 Task: Look for space in Goryachevodskiy, Russia from 12th August, 2023 to 16th August, 2023 for 8 adults in price range Rs.10000 to Rs.16000. Place can be private room with 8 bedrooms having 8 beds and 8 bathrooms. Property type can be house, flat, guest house, hotel. Amenities needed are: wifi, TV, free parkinig on premises, gym, breakfast. Booking option can be shelf check-in. Required host language is English.
Action: Mouse moved to (404, 108)
Screenshot: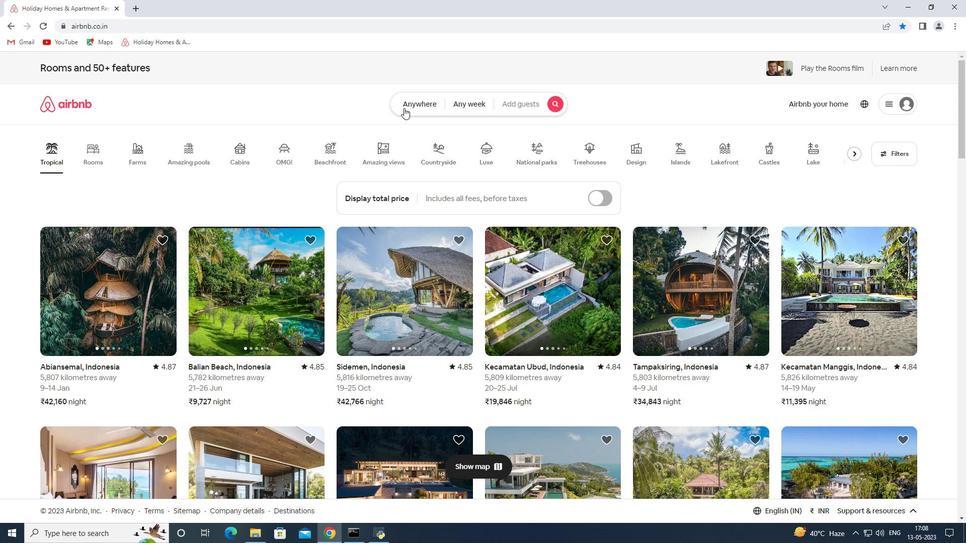 
Action: Mouse pressed left at (404, 108)
Screenshot: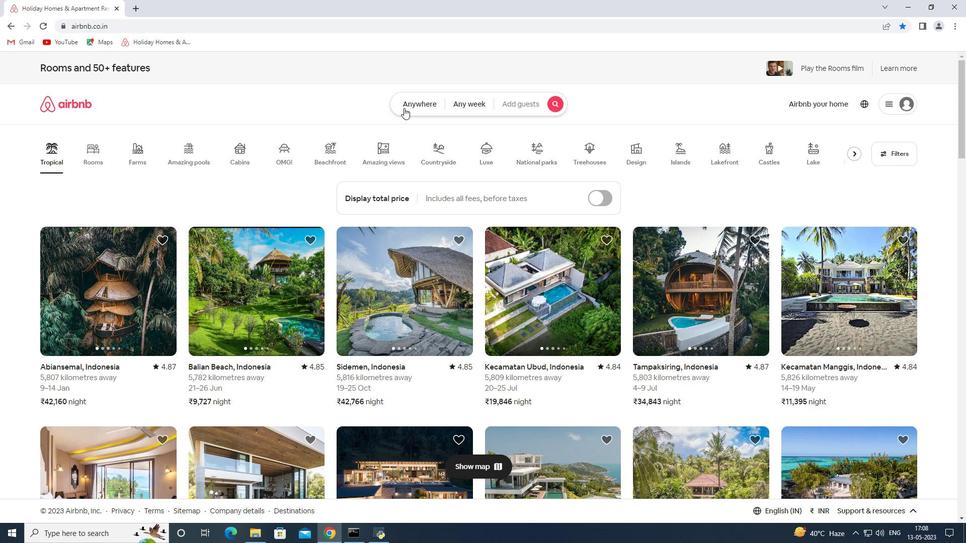
Action: Mouse moved to (313, 143)
Screenshot: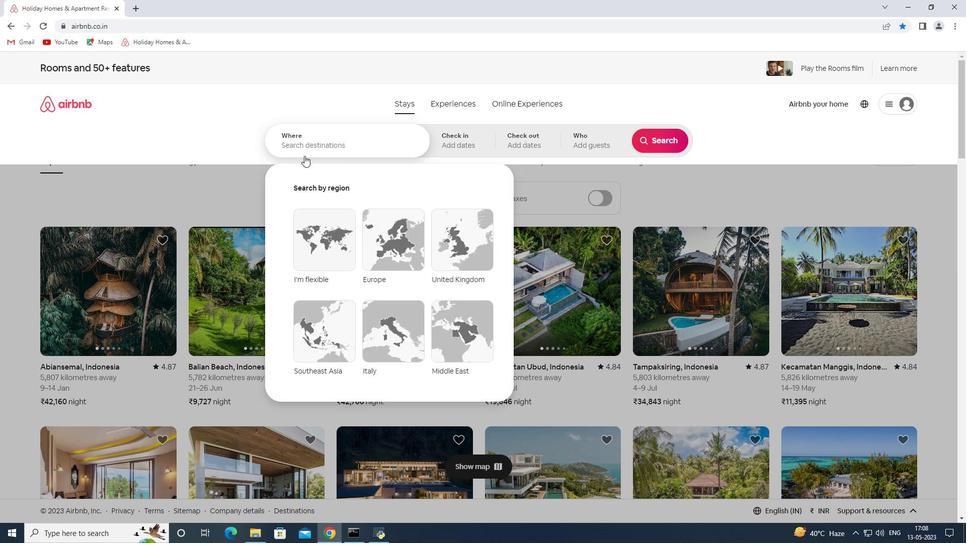 
Action: Mouse pressed left at (313, 143)
Screenshot: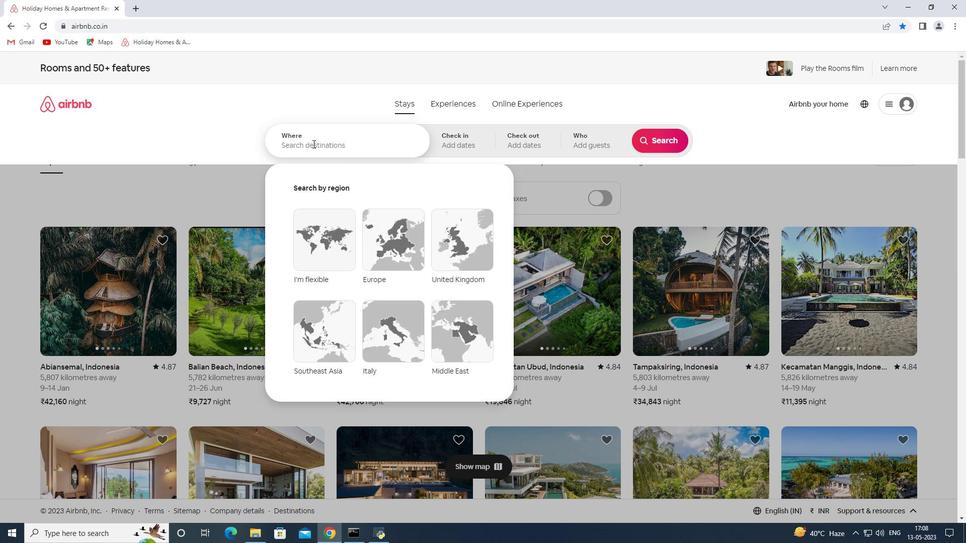 
Action: Key pressed <Key.shift><Key.shift><Key.shift><Key.shift><Key.shift><Key.shift><Key.shift><Key.shift>Goryachevodskiy<Key.space><Key.shift>Russia<Key.space><Key.enter>
Screenshot: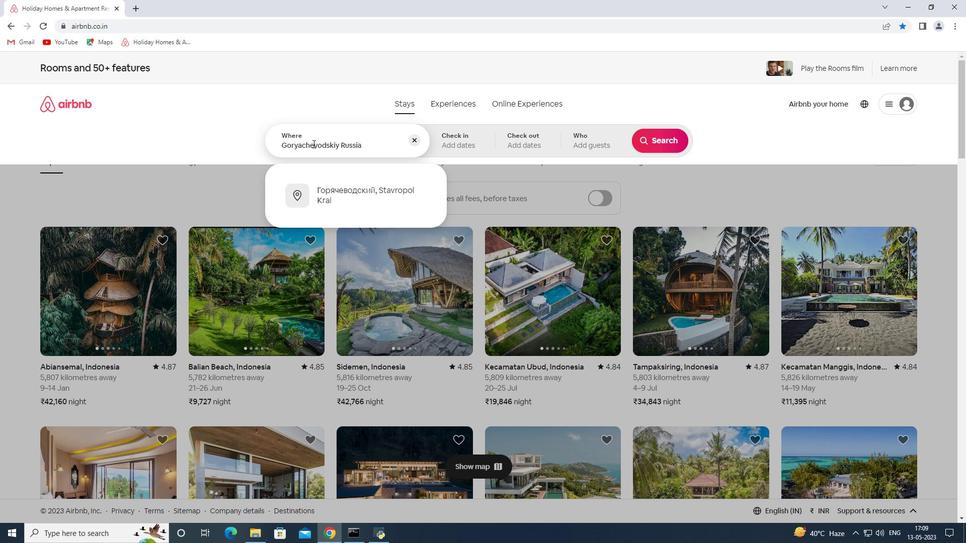 
Action: Mouse moved to (659, 217)
Screenshot: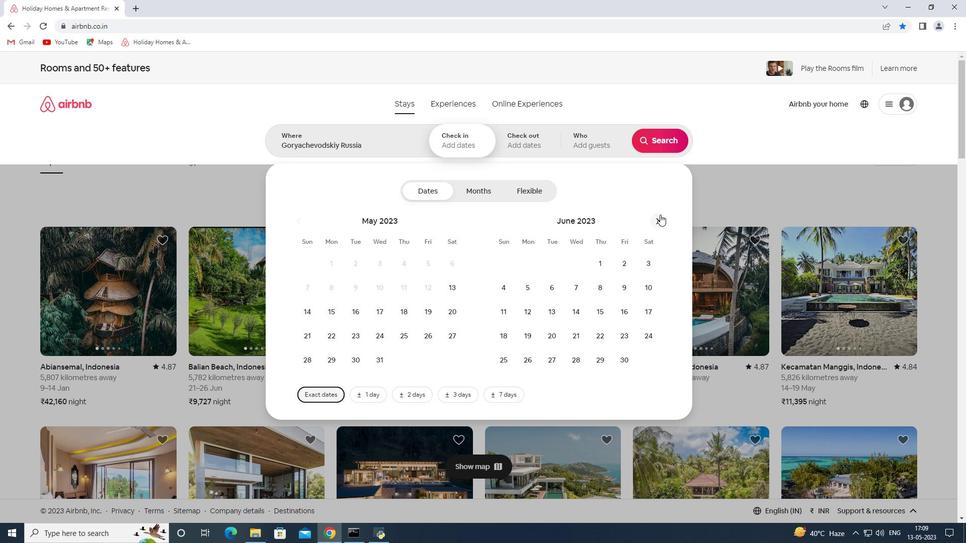 
Action: Mouse pressed left at (659, 217)
Screenshot: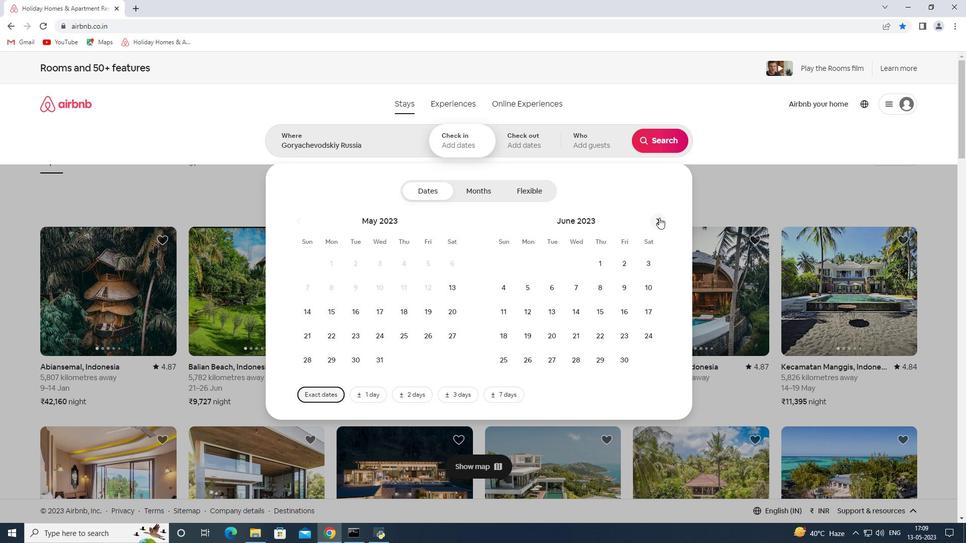 
Action: Mouse pressed left at (659, 217)
Screenshot: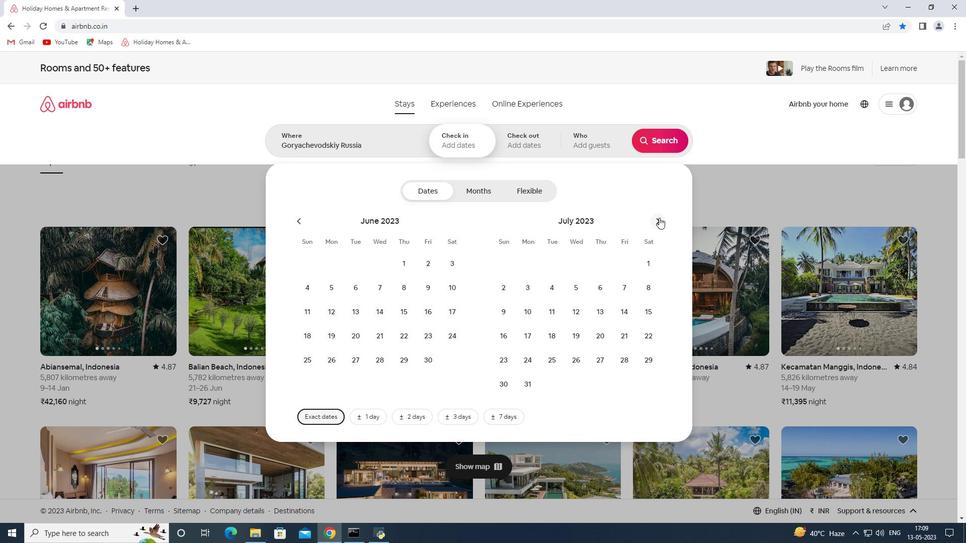 
Action: Mouse moved to (647, 285)
Screenshot: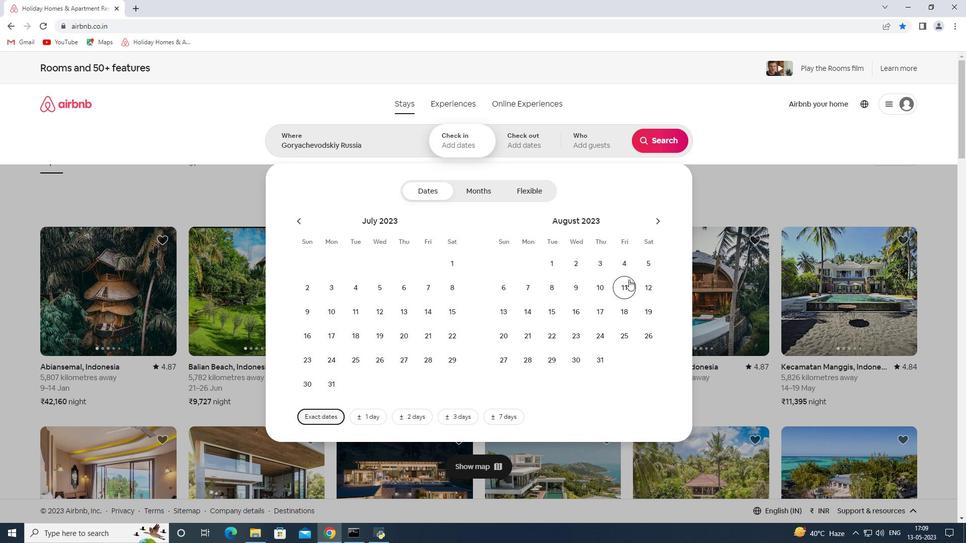 
Action: Mouse pressed left at (647, 285)
Screenshot: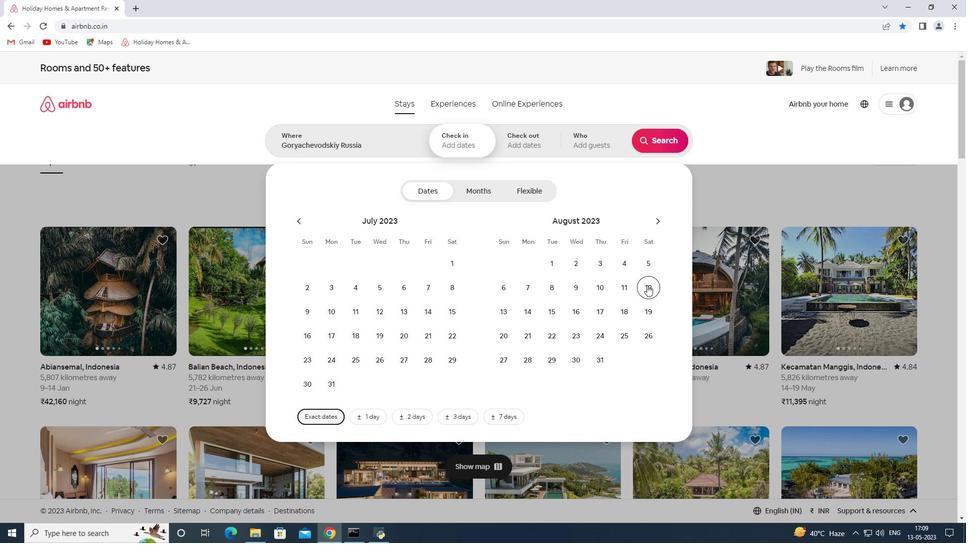 
Action: Mouse moved to (574, 316)
Screenshot: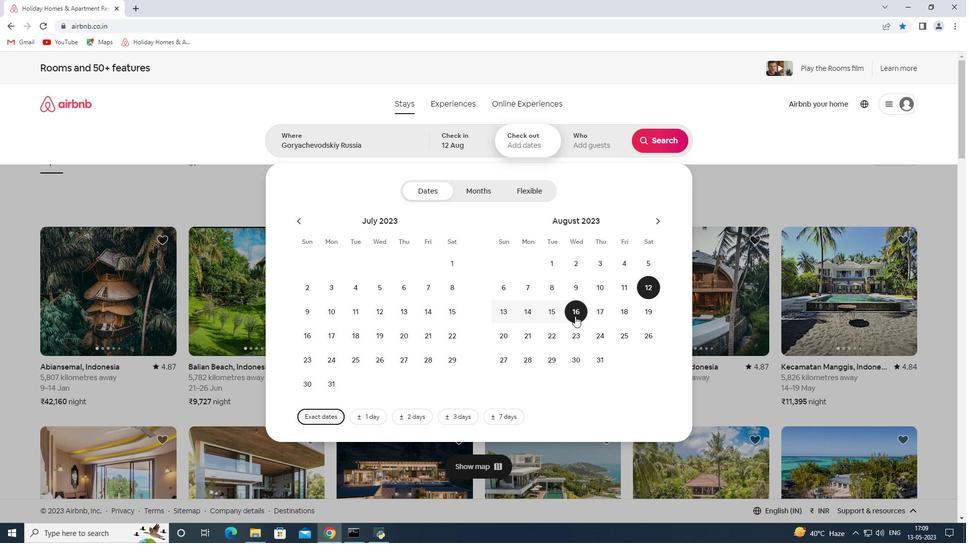 
Action: Mouse pressed left at (574, 316)
Screenshot: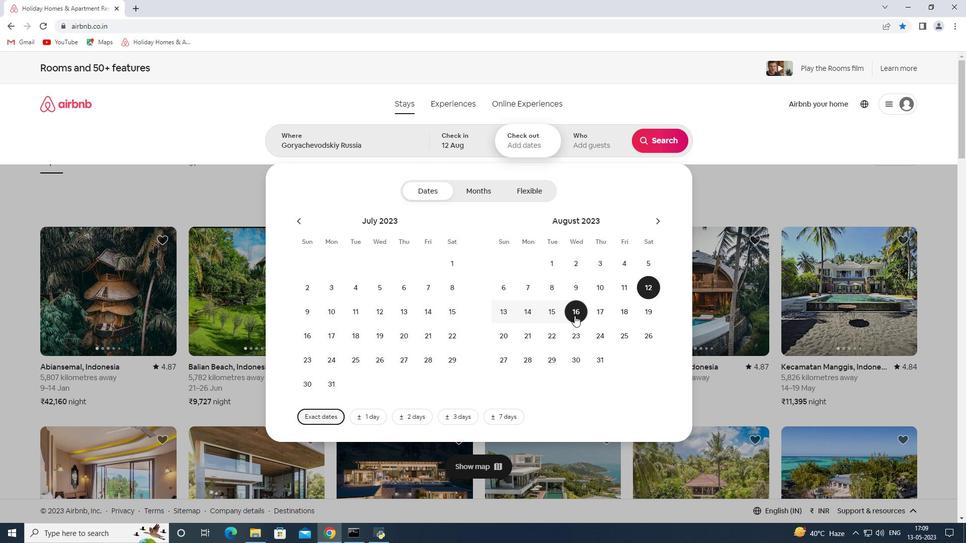 
Action: Mouse moved to (598, 149)
Screenshot: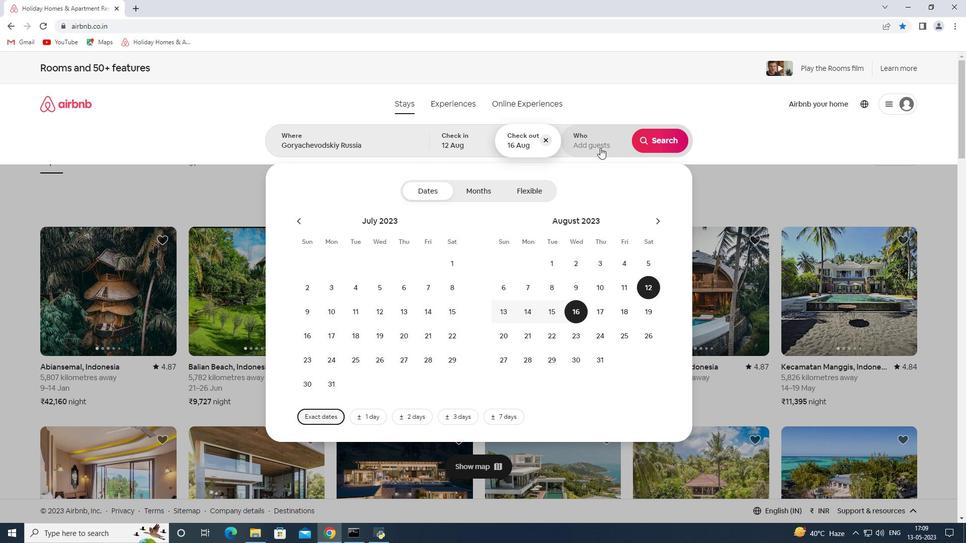 
Action: Mouse pressed left at (598, 149)
Screenshot: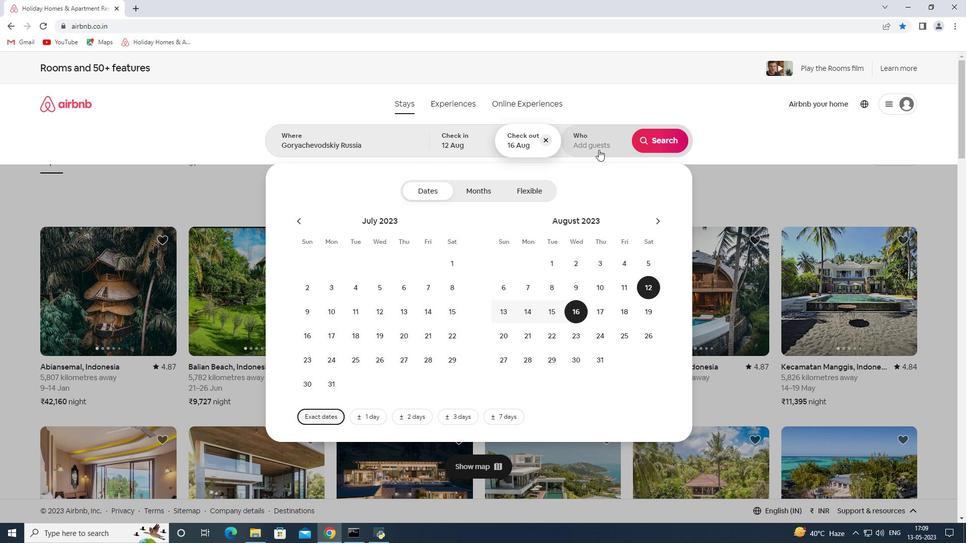 
Action: Mouse moved to (662, 191)
Screenshot: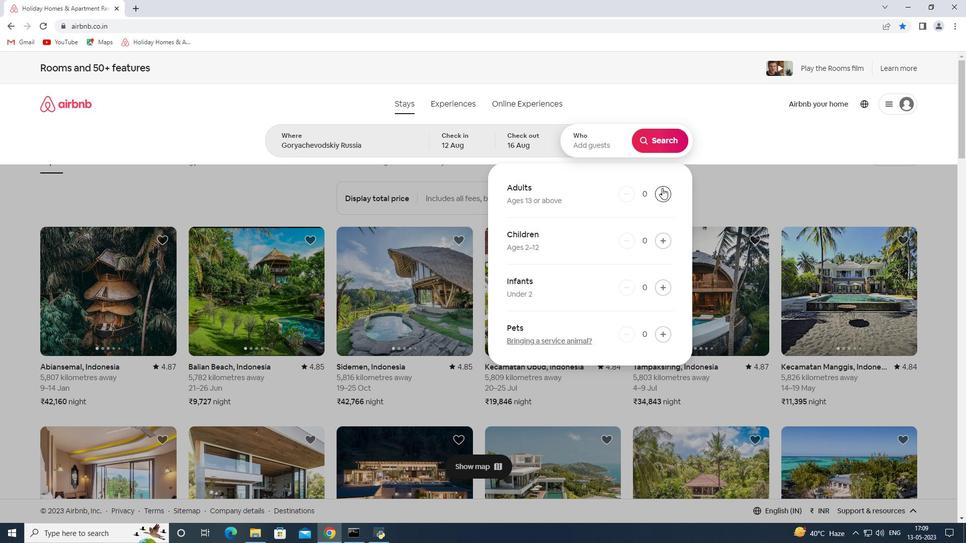 
Action: Mouse pressed left at (662, 191)
Screenshot: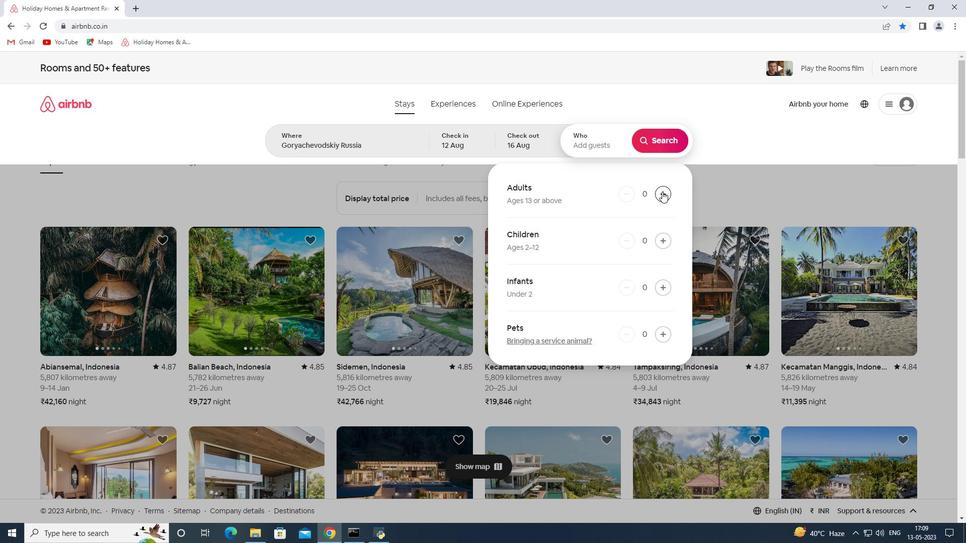 
Action: Mouse pressed left at (662, 191)
Screenshot: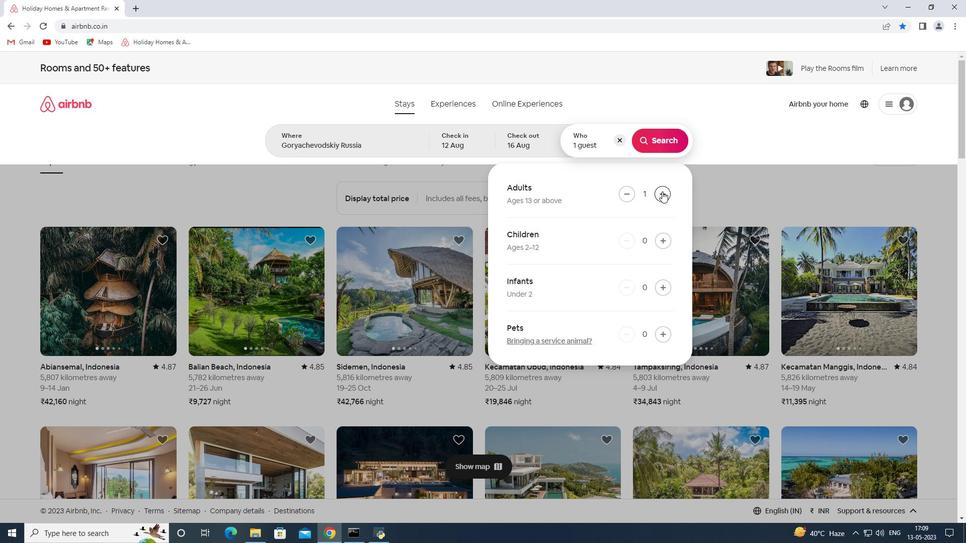 
Action: Mouse pressed left at (662, 191)
Screenshot: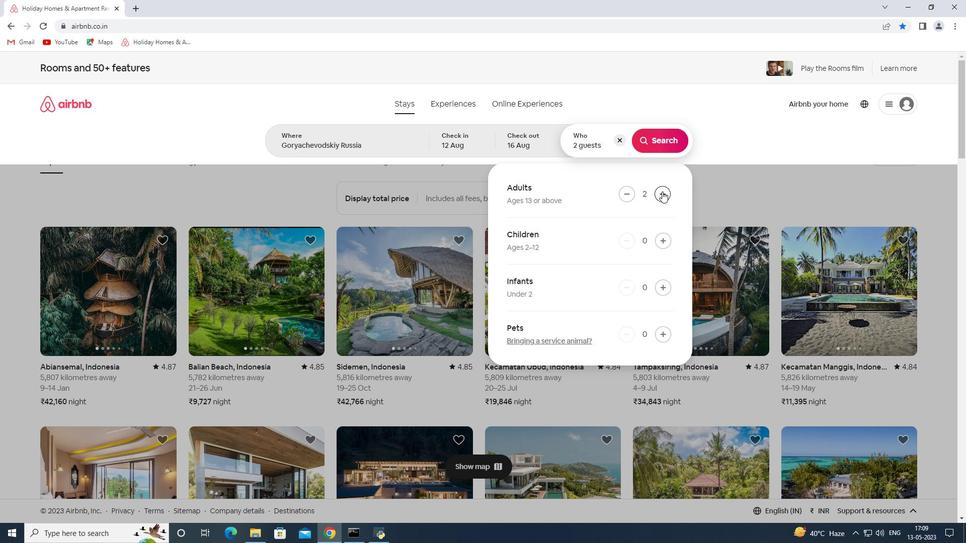 
Action: Mouse pressed left at (662, 191)
Screenshot: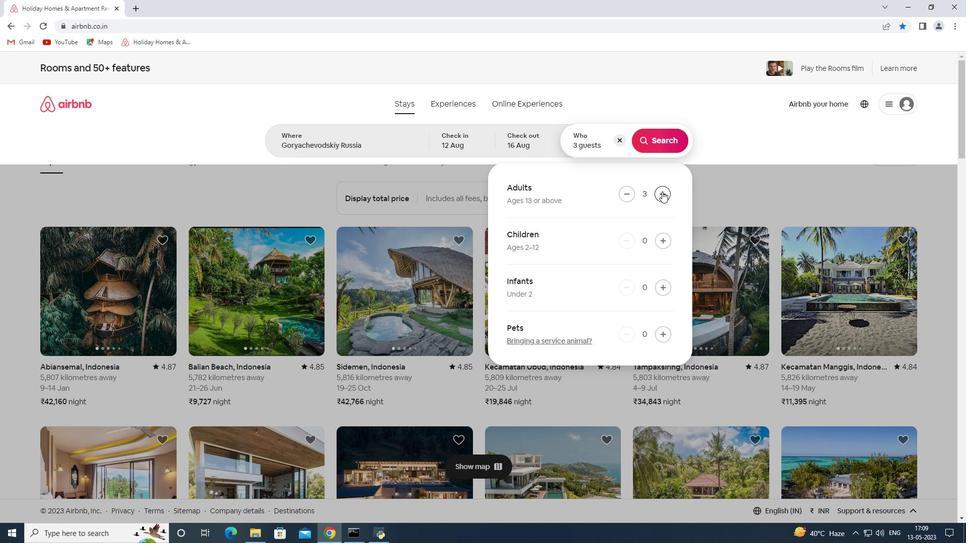 
Action: Mouse pressed left at (662, 191)
Screenshot: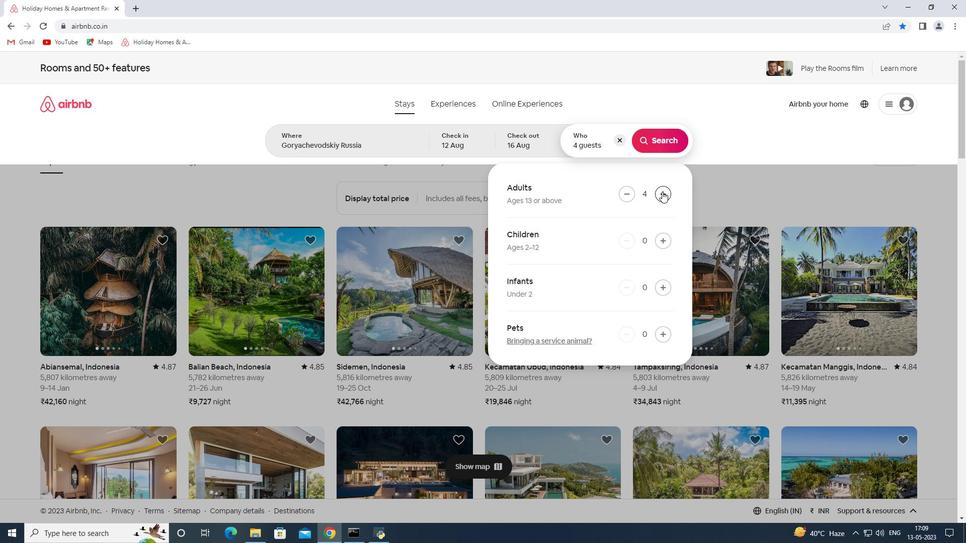 
Action: Mouse pressed left at (662, 191)
Screenshot: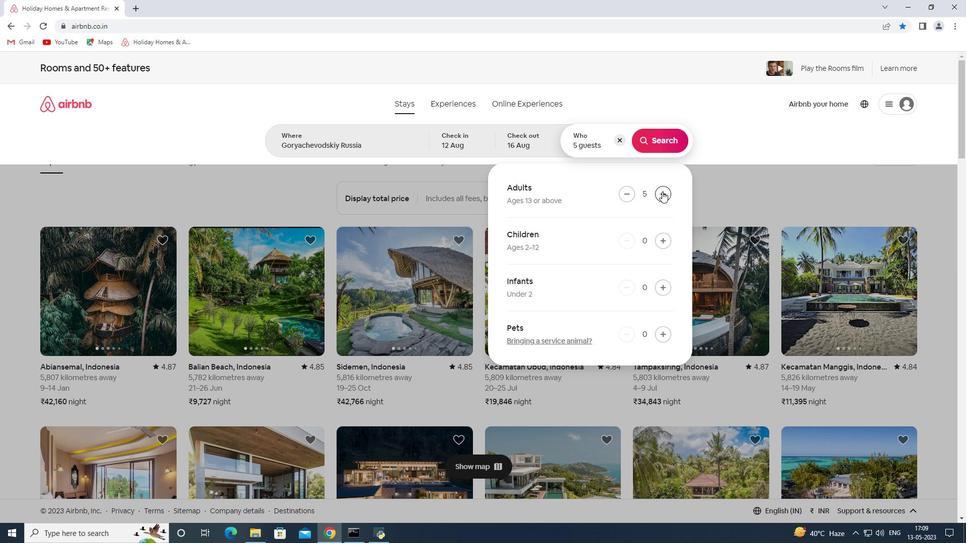 
Action: Mouse pressed left at (662, 191)
Screenshot: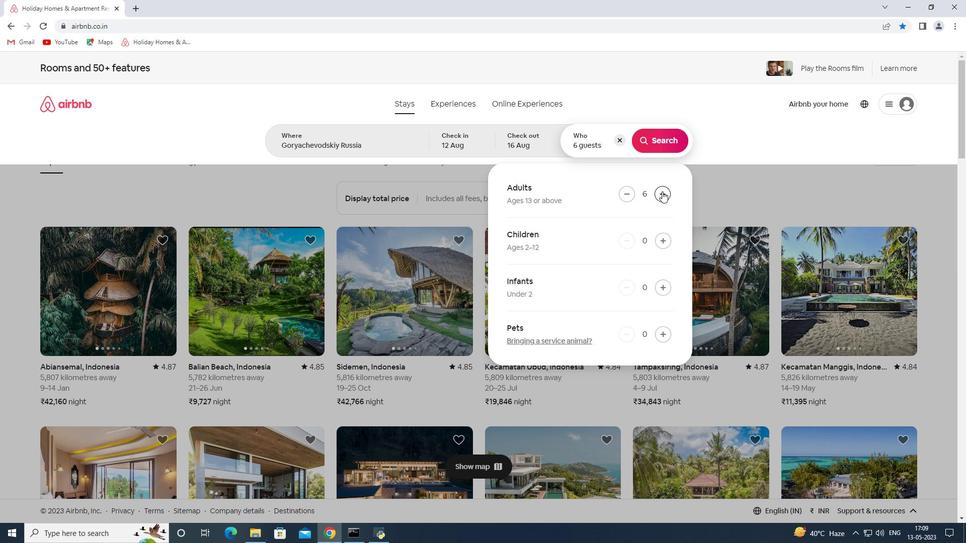 
Action: Mouse pressed left at (662, 191)
Screenshot: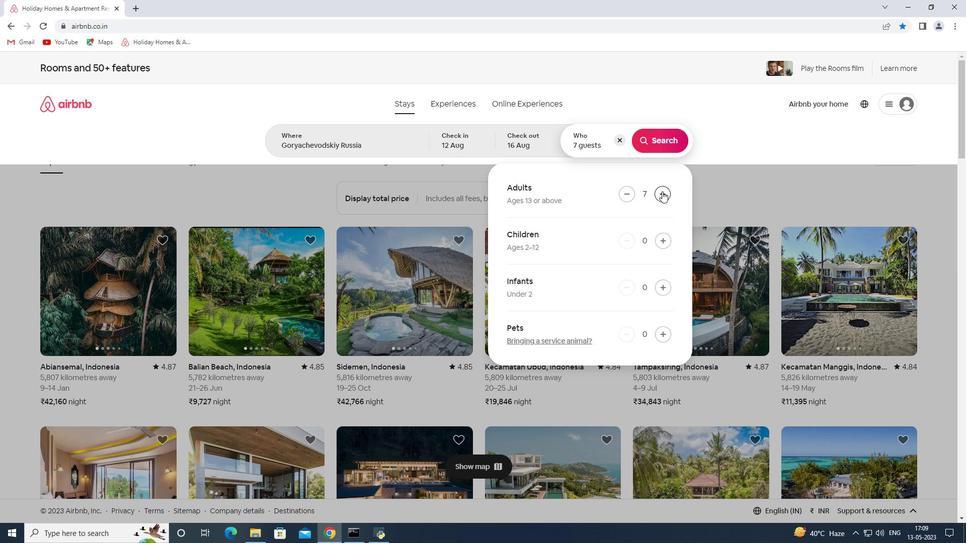 
Action: Mouse moved to (664, 142)
Screenshot: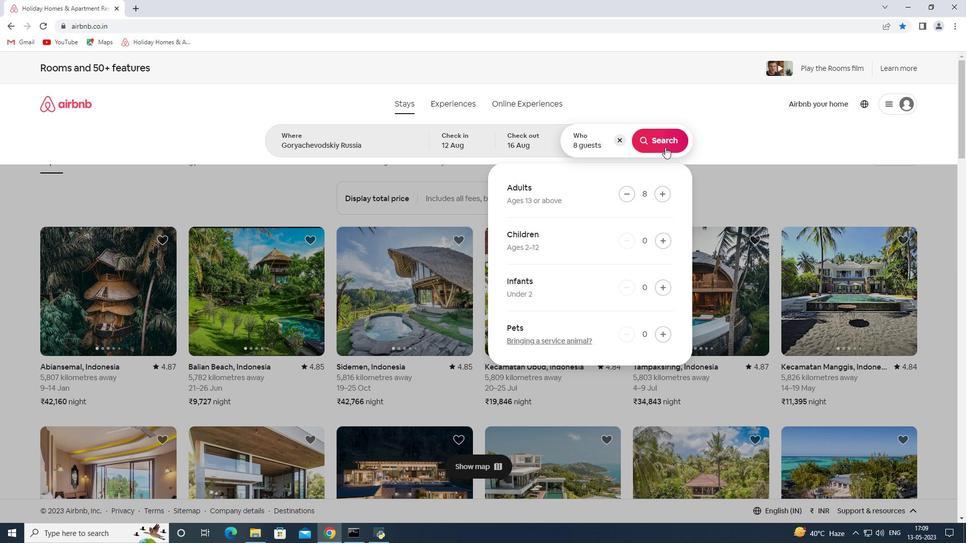 
Action: Mouse pressed left at (664, 142)
Screenshot: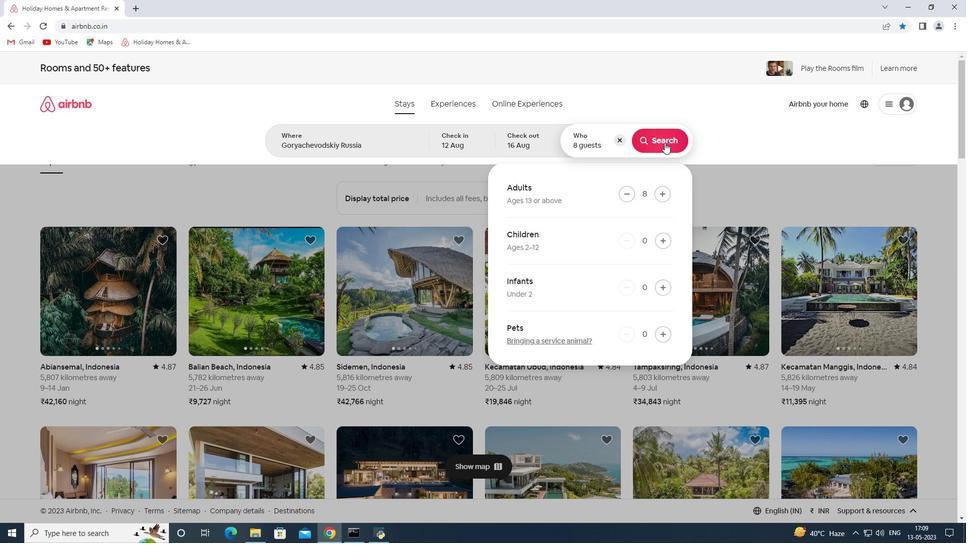 
Action: Mouse moved to (917, 114)
Screenshot: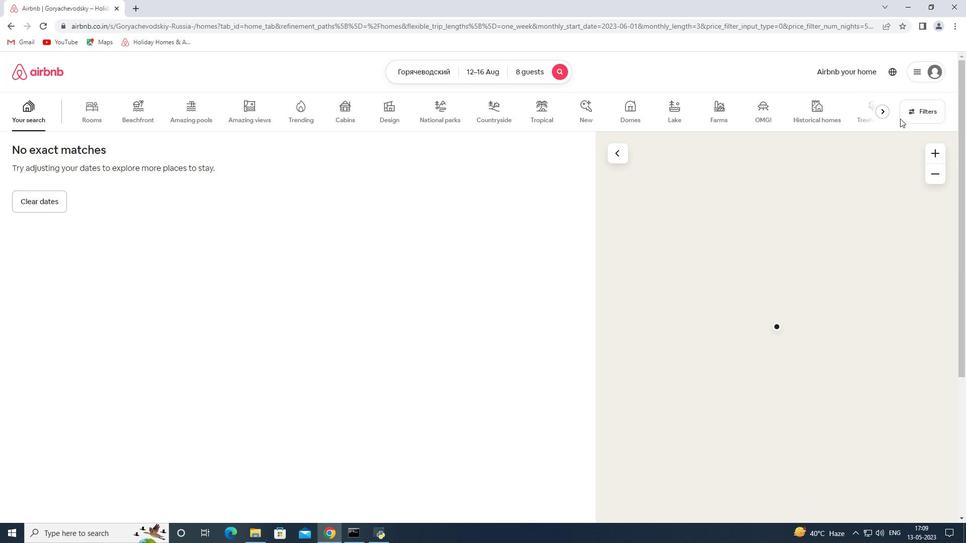 
Action: Mouse pressed left at (917, 114)
Screenshot: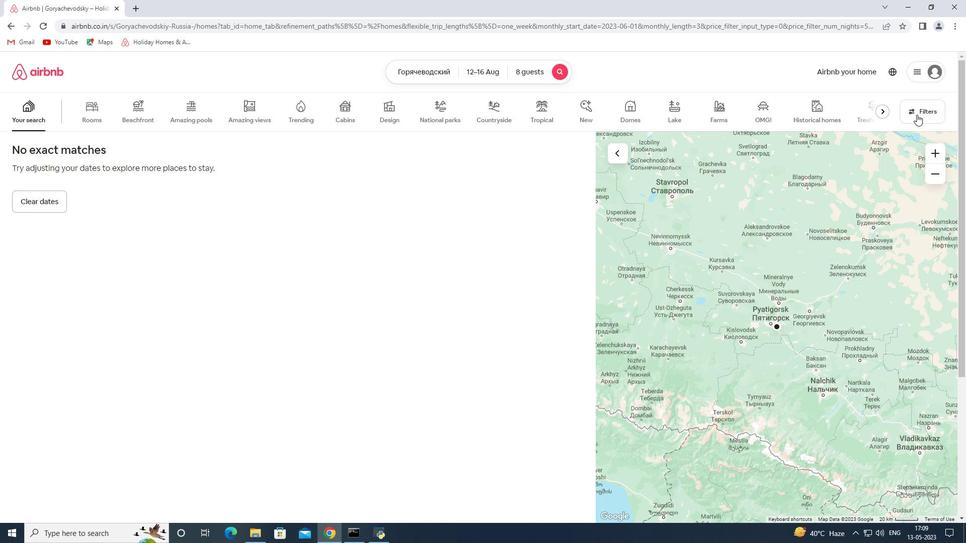 
Action: Mouse moved to (369, 361)
Screenshot: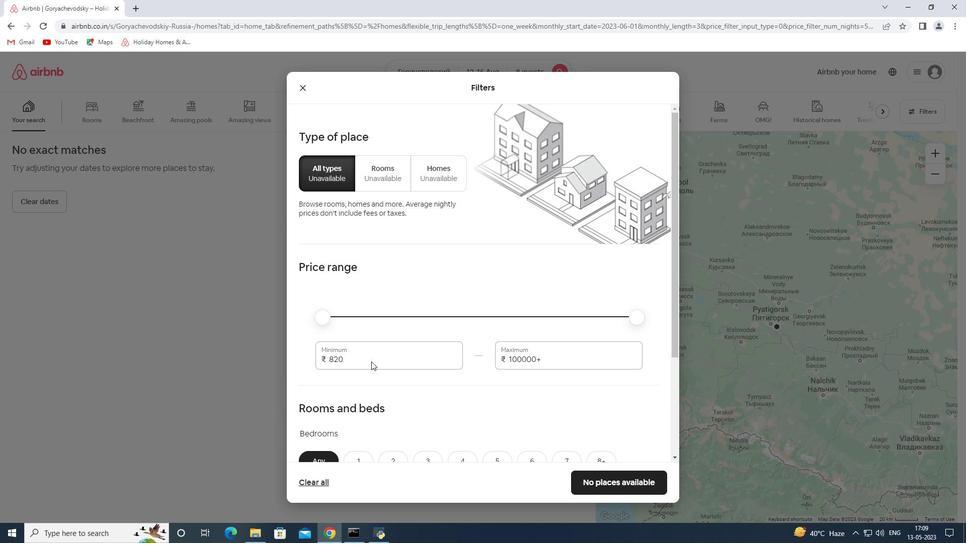 
Action: Mouse pressed left at (369, 361)
Screenshot: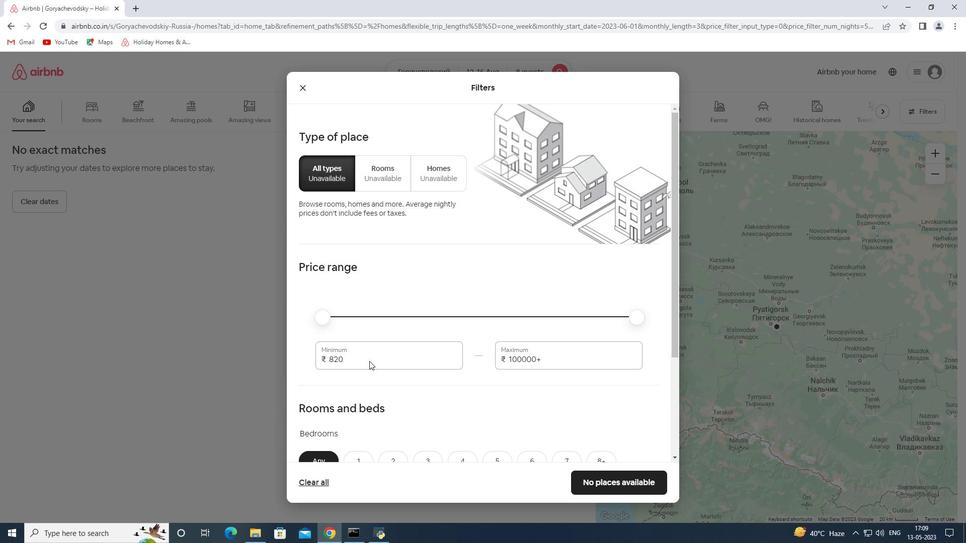 
Action: Mouse pressed left at (369, 361)
Screenshot: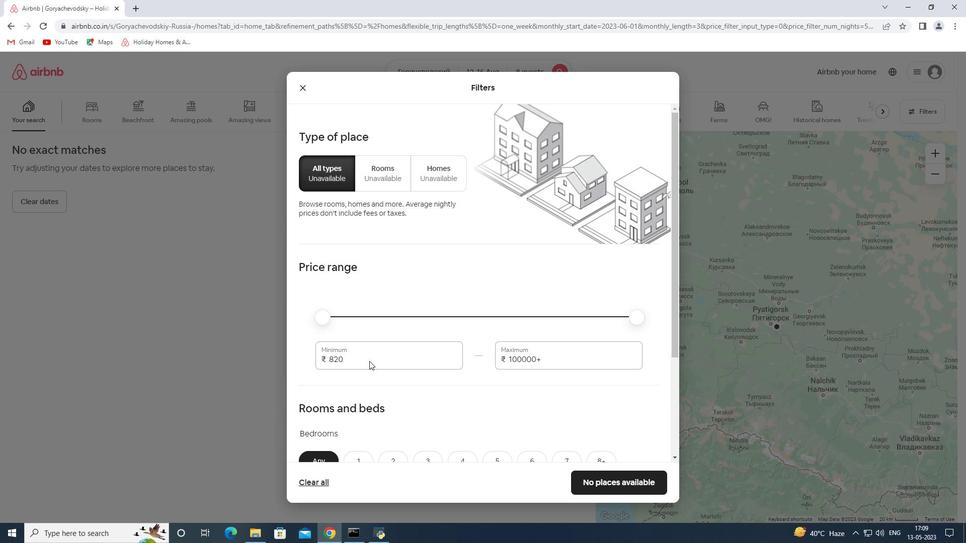 
Action: Mouse moved to (368, 360)
Screenshot: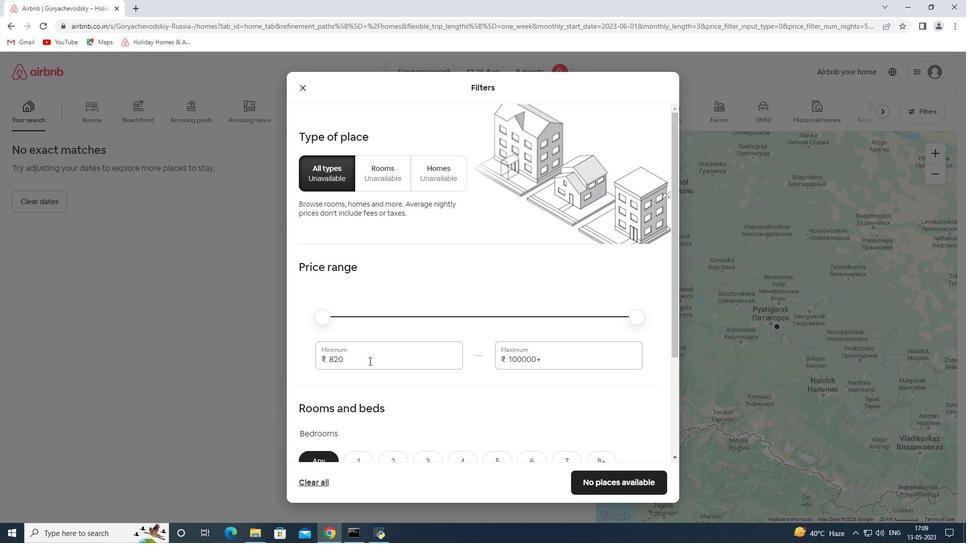 
Action: Key pressed 10000<Key.tab>16000
Screenshot: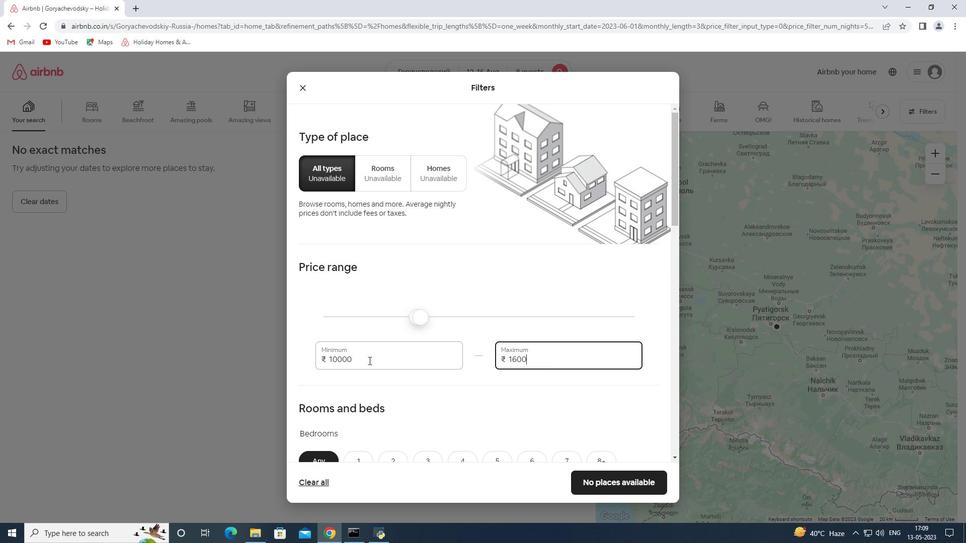 
Action: Mouse moved to (282, 212)
Screenshot: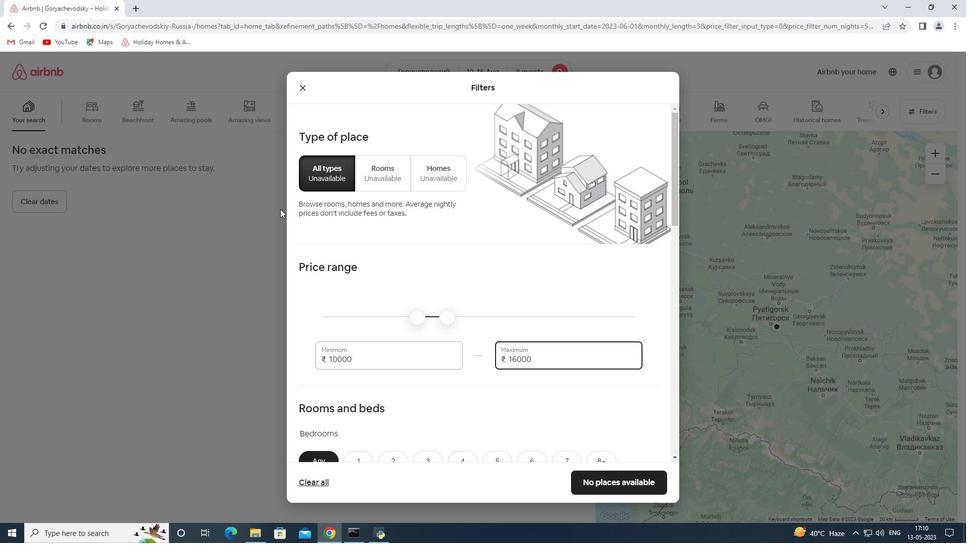 
Action: Mouse scrolled (282, 212) with delta (0, 0)
Screenshot: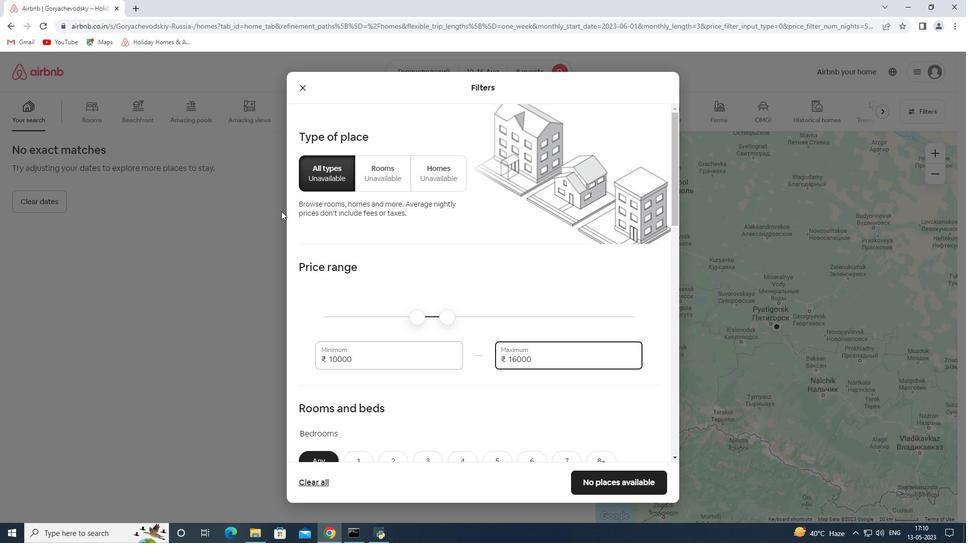 
Action: Mouse scrolled (282, 212) with delta (0, 0)
Screenshot: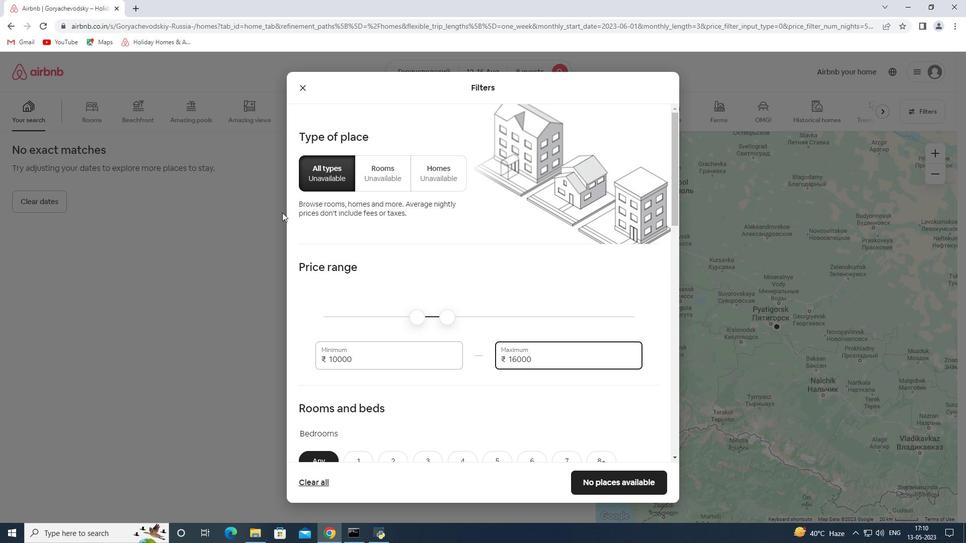 
Action: Mouse scrolled (282, 212) with delta (0, 0)
Screenshot: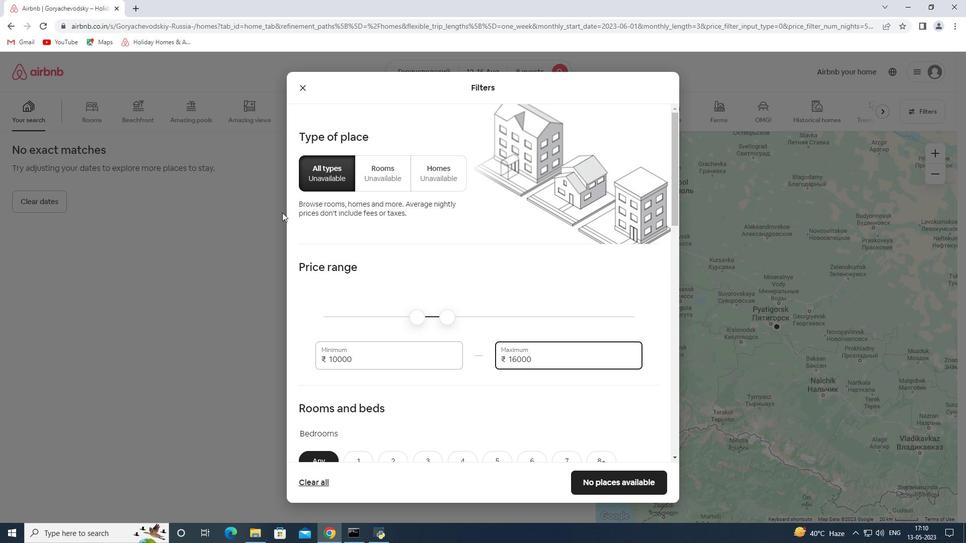 
Action: Mouse moved to (366, 250)
Screenshot: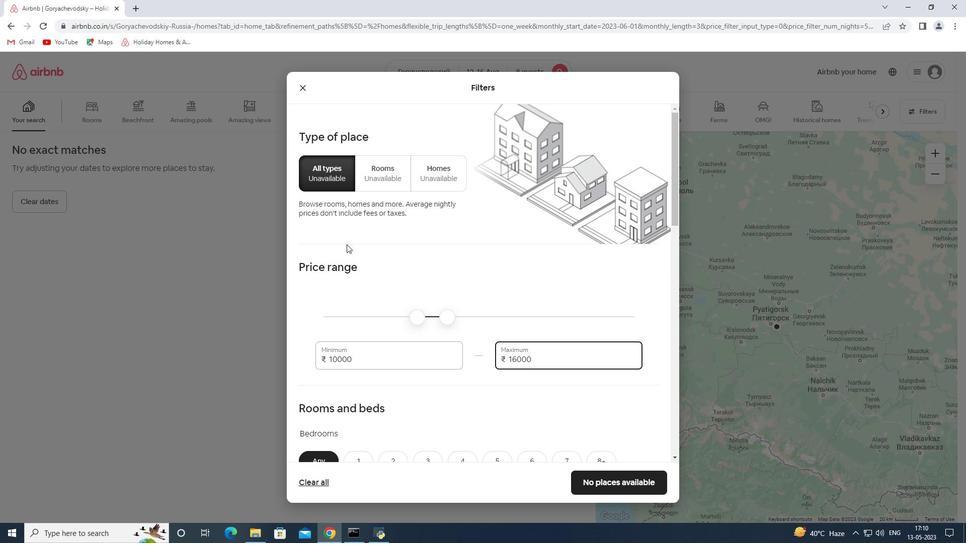 
Action: Mouse scrolled (366, 250) with delta (0, 0)
Screenshot: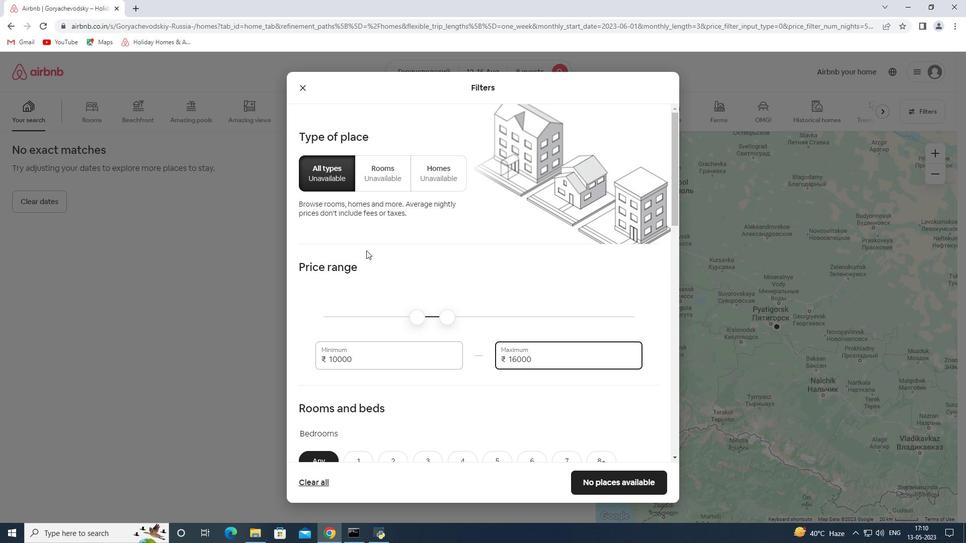 
Action: Mouse scrolled (366, 250) with delta (0, 0)
Screenshot: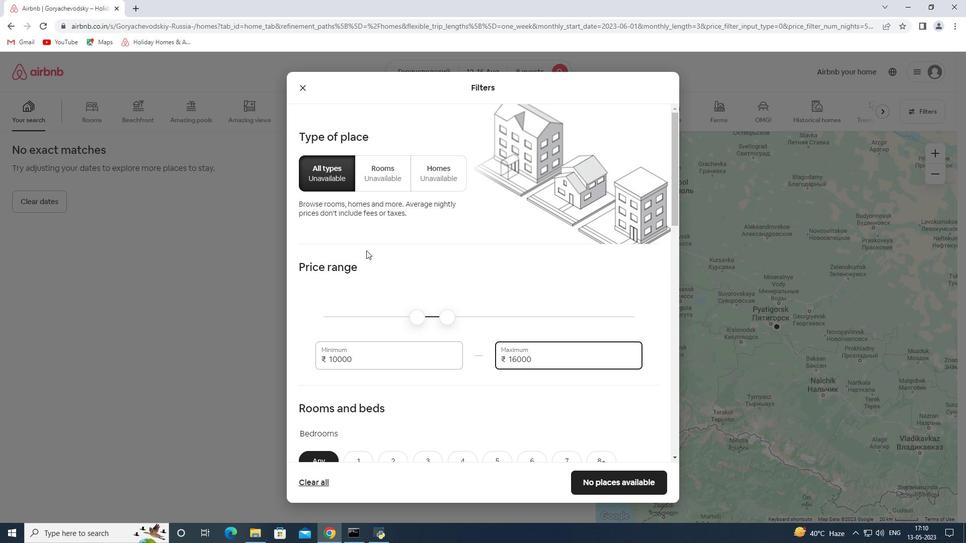 
Action: Mouse scrolled (366, 250) with delta (0, 0)
Screenshot: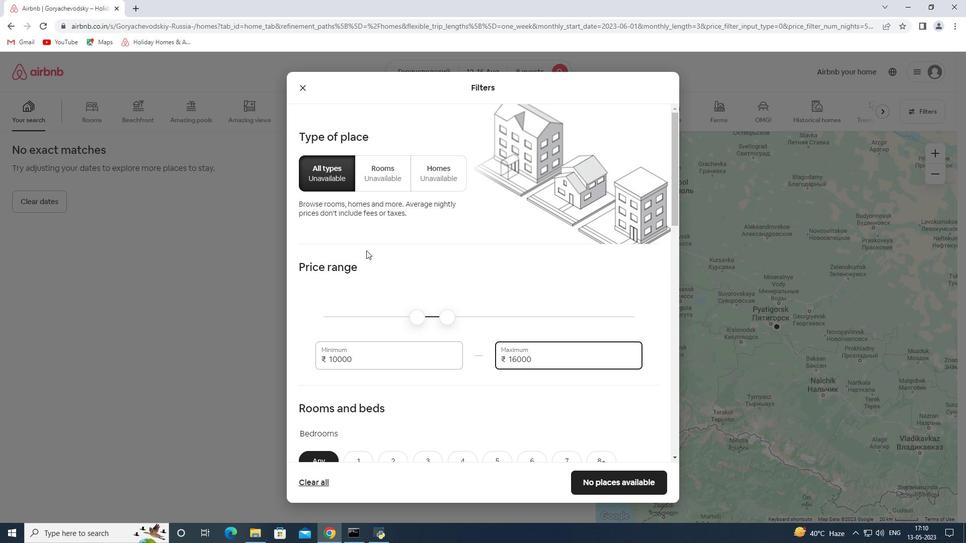 
Action: Mouse moved to (604, 315)
Screenshot: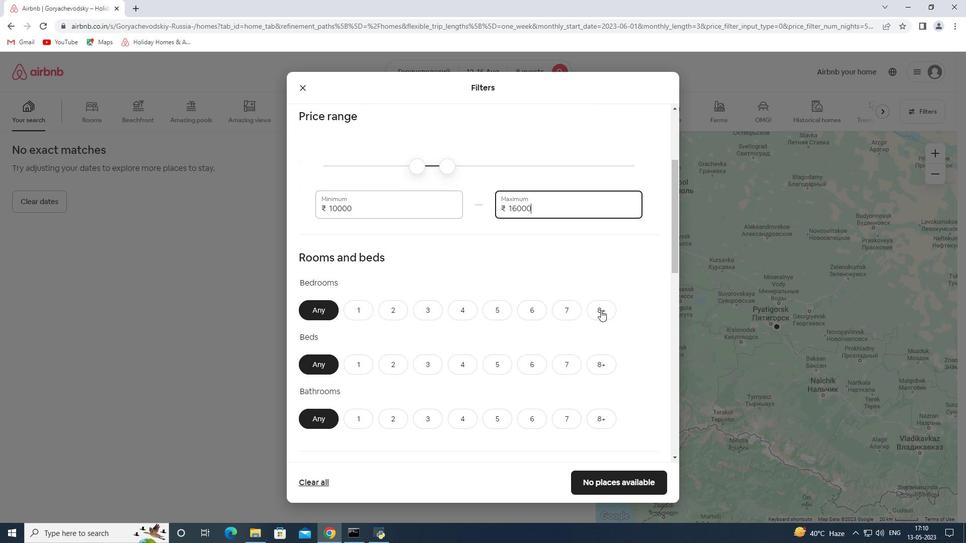 
Action: Mouse pressed left at (604, 315)
Screenshot: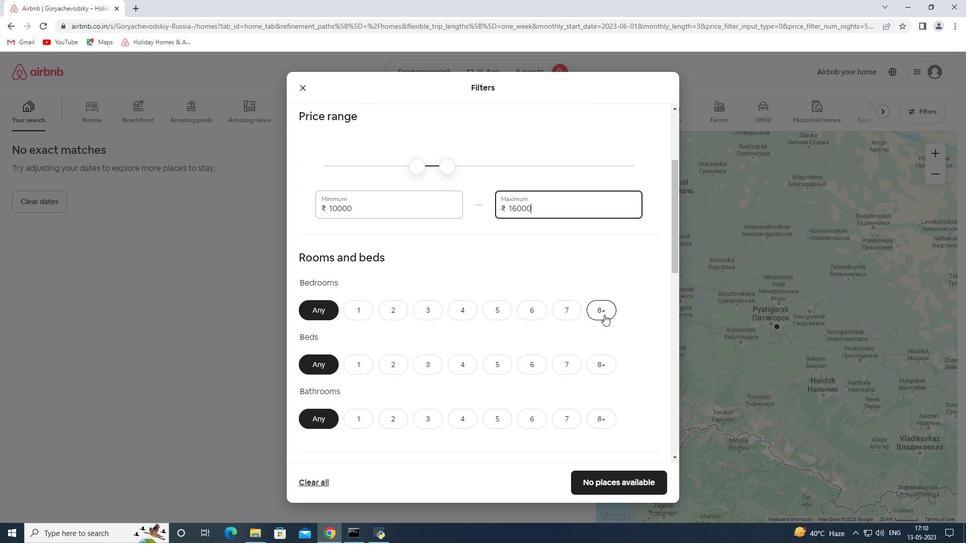 
Action: Mouse moved to (600, 358)
Screenshot: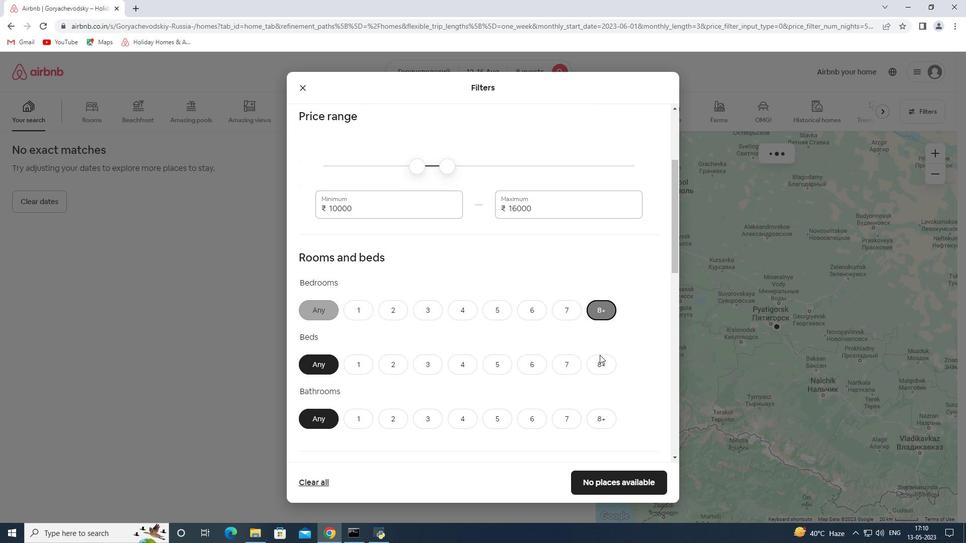 
Action: Mouse pressed left at (600, 358)
Screenshot: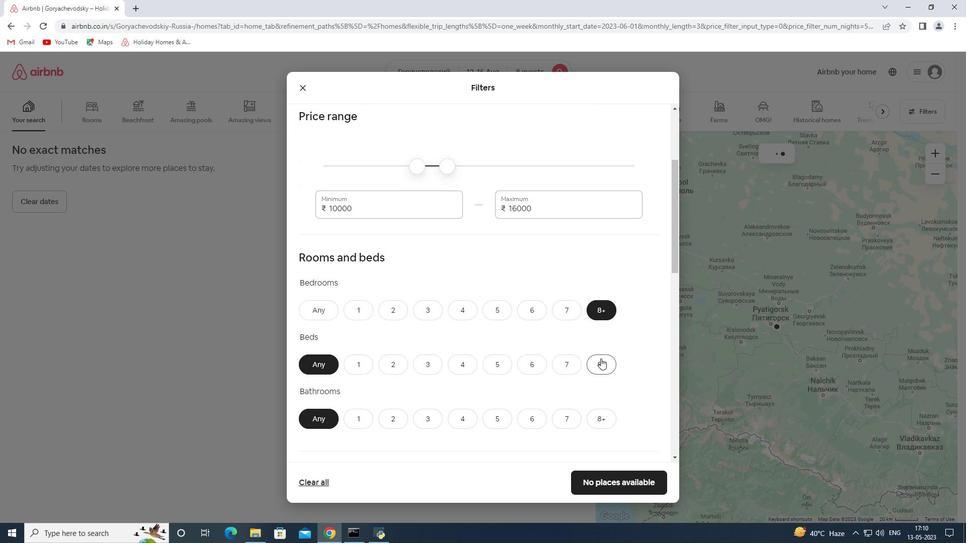 
Action: Mouse moved to (577, 366)
Screenshot: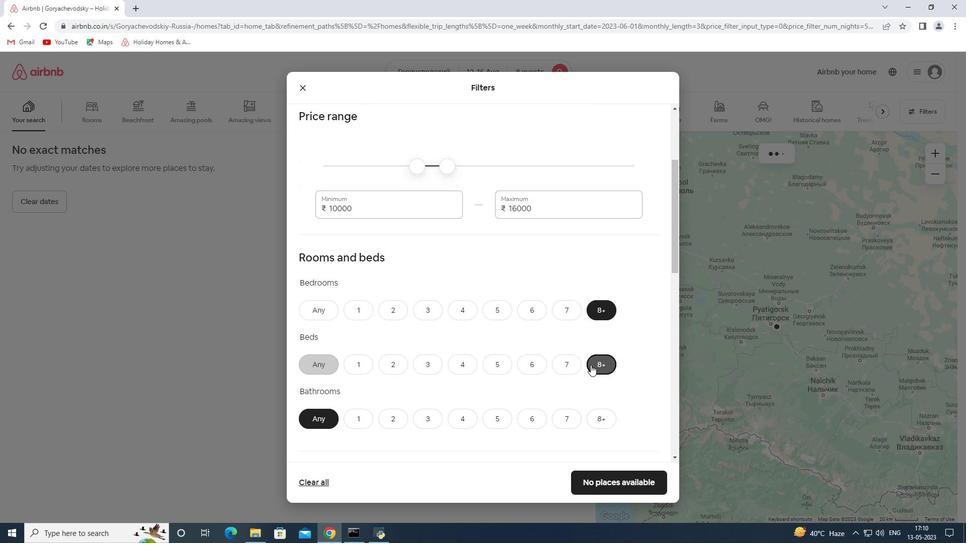 
Action: Mouse scrolled (577, 365) with delta (0, 0)
Screenshot: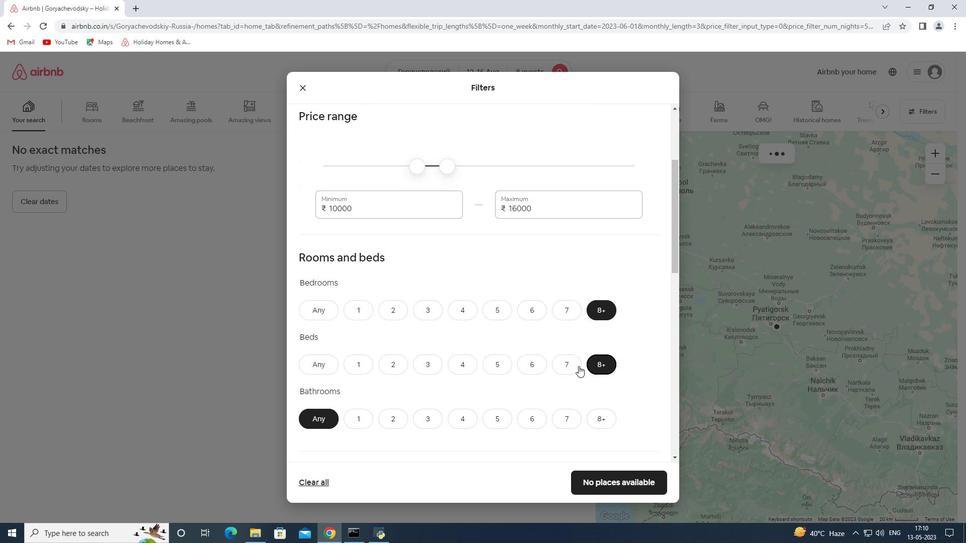 
Action: Mouse moved to (577, 366)
Screenshot: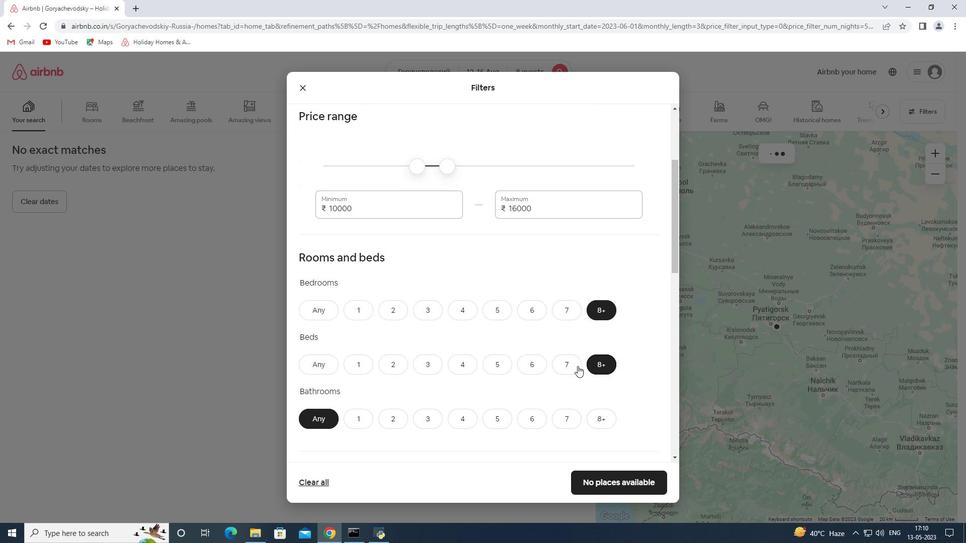 
Action: Mouse scrolled (577, 365) with delta (0, 0)
Screenshot: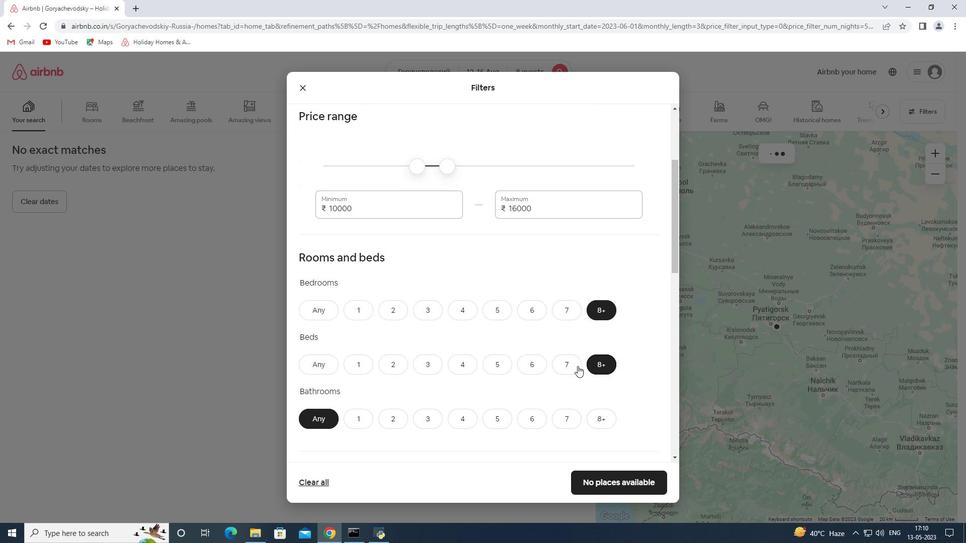 
Action: Mouse scrolled (577, 365) with delta (0, 0)
Screenshot: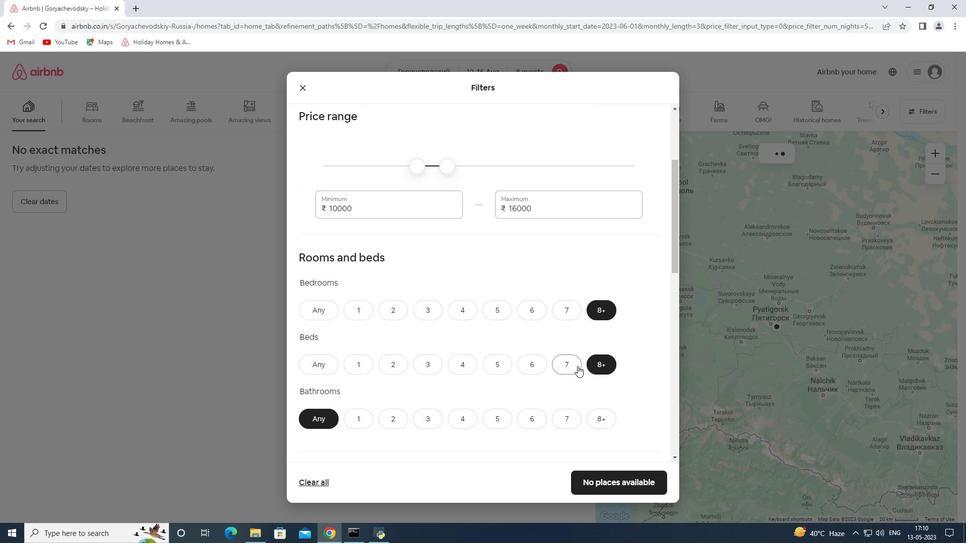 
Action: Mouse moved to (603, 270)
Screenshot: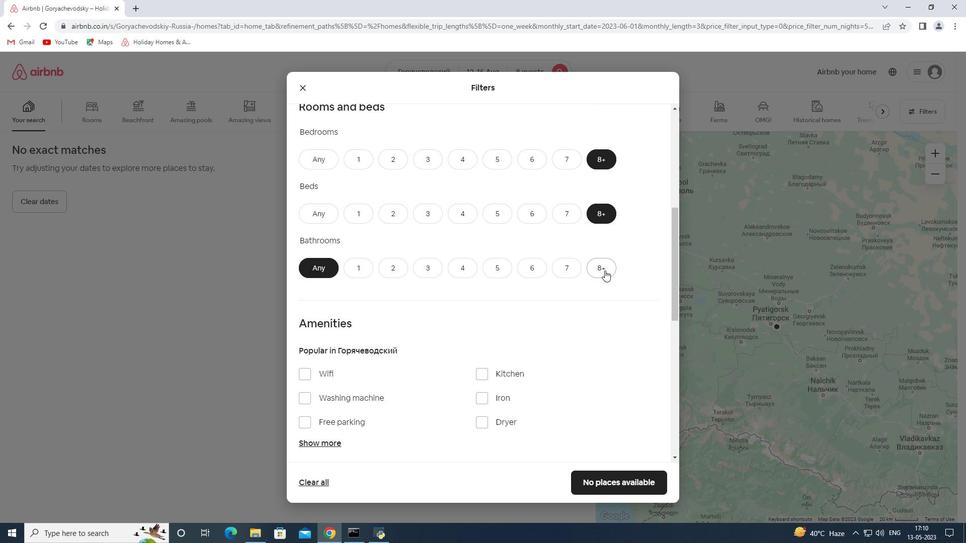 
Action: Mouse pressed left at (603, 270)
Screenshot: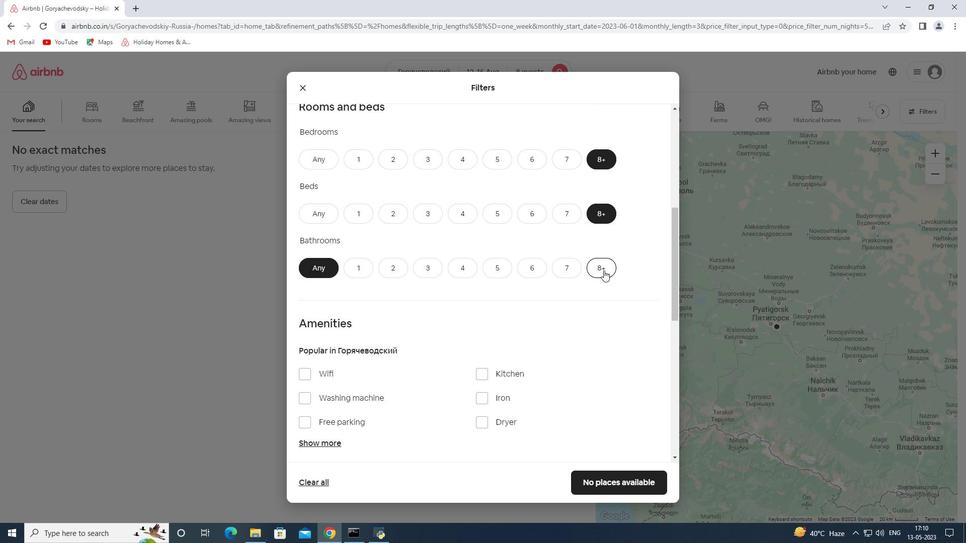 
Action: Mouse moved to (480, 280)
Screenshot: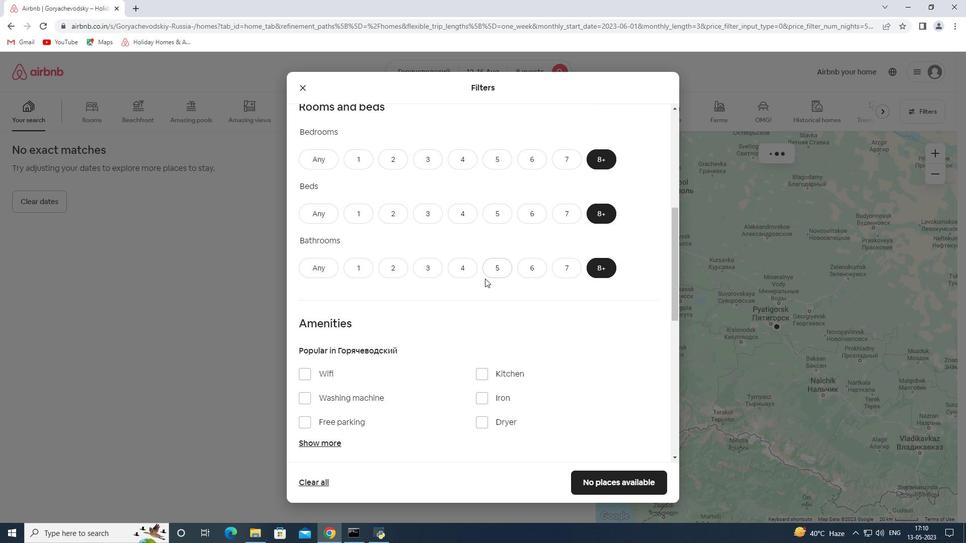 
Action: Mouse scrolled (480, 279) with delta (0, 0)
Screenshot: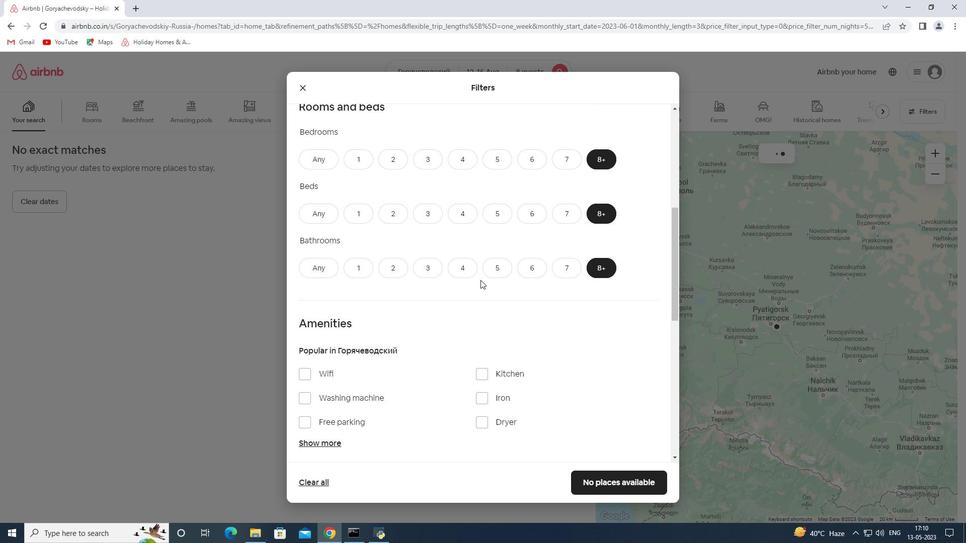 
Action: Mouse scrolled (480, 279) with delta (0, 0)
Screenshot: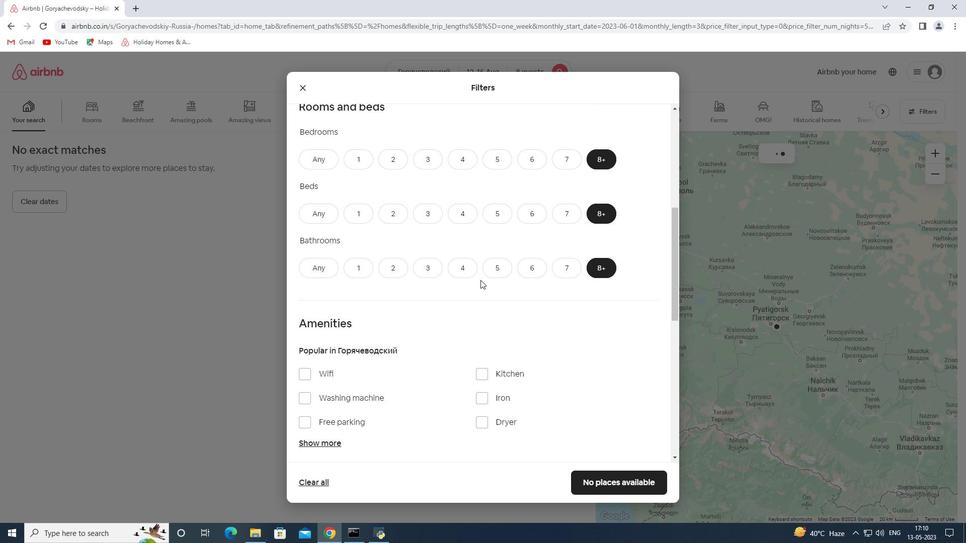 
Action: Mouse scrolled (480, 279) with delta (0, 0)
Screenshot: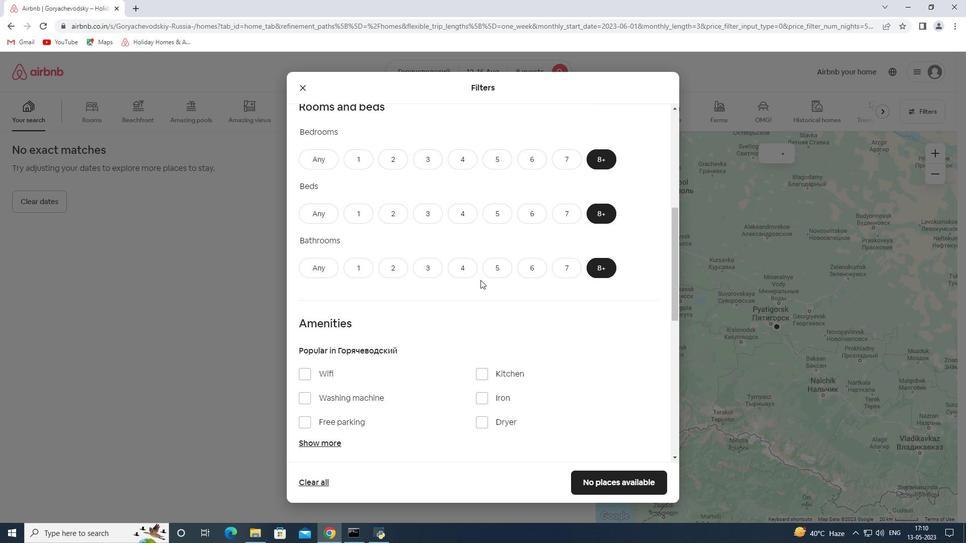 
Action: Mouse moved to (332, 226)
Screenshot: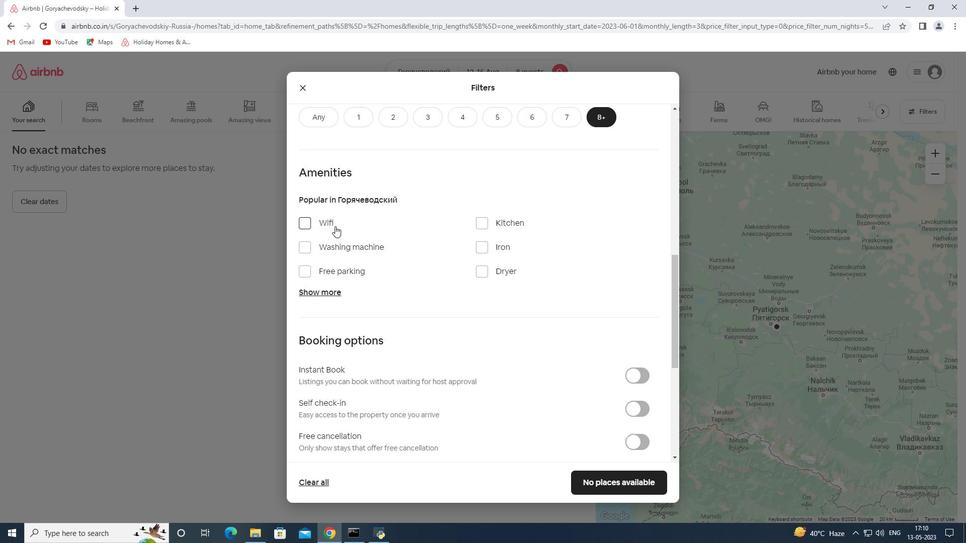 
Action: Mouse pressed left at (332, 226)
Screenshot: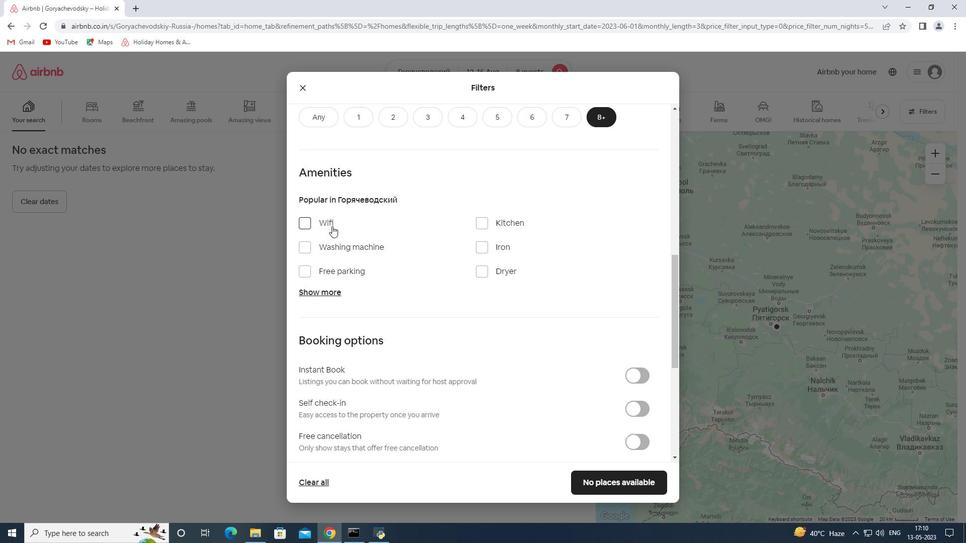 
Action: Mouse moved to (343, 269)
Screenshot: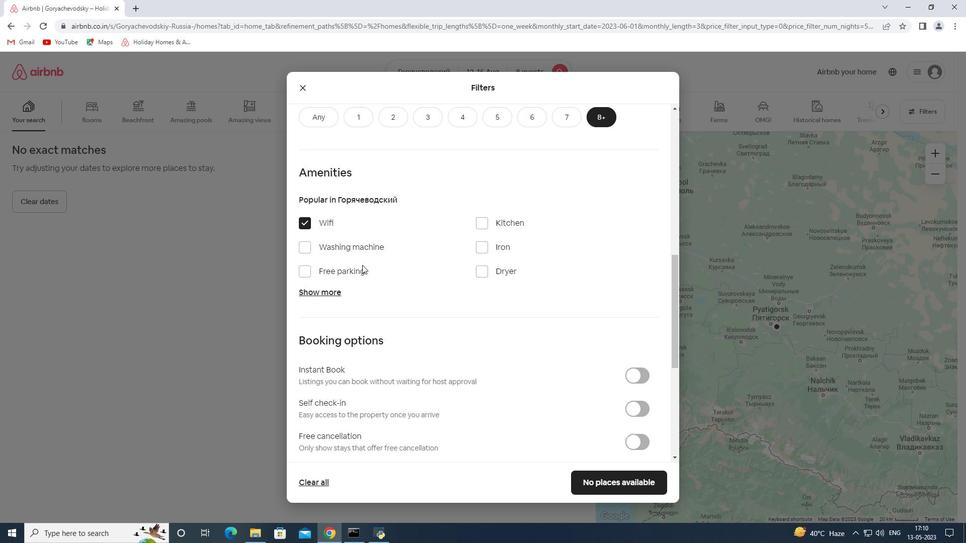 
Action: Mouse pressed left at (343, 269)
Screenshot: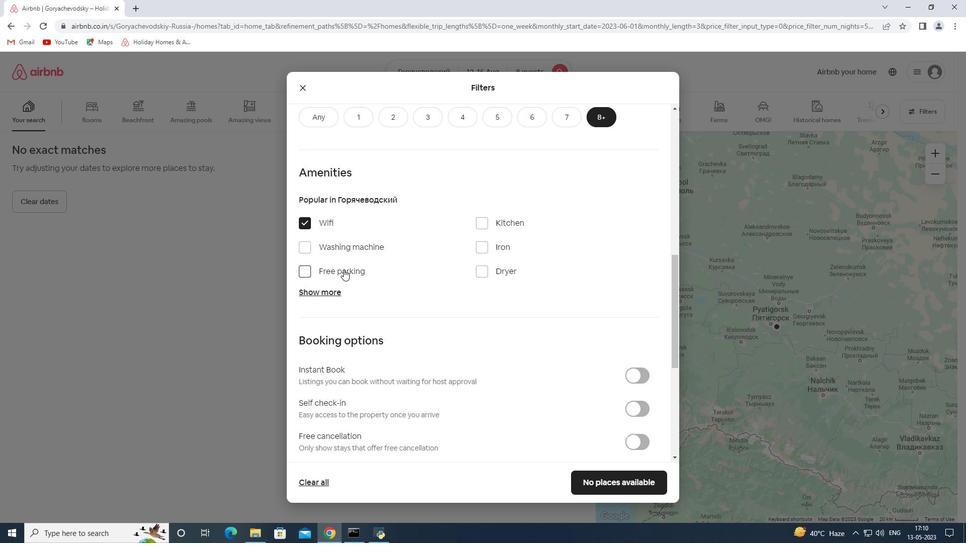 
Action: Mouse moved to (322, 291)
Screenshot: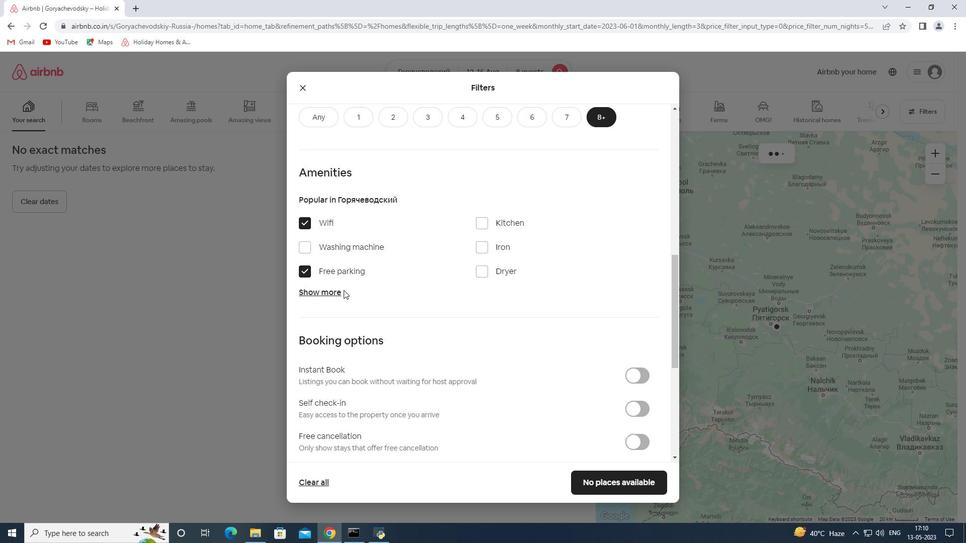 
Action: Mouse pressed left at (322, 291)
Screenshot: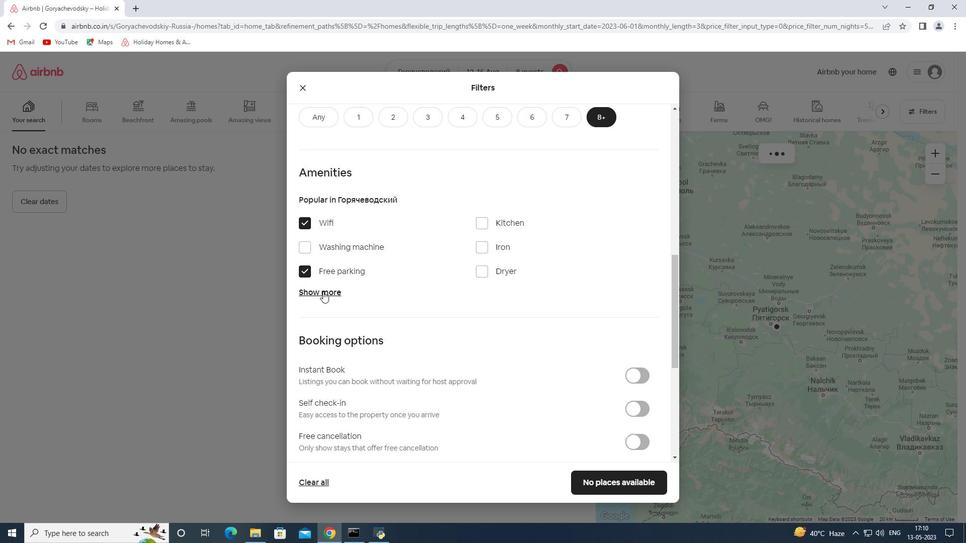 
Action: Mouse moved to (488, 351)
Screenshot: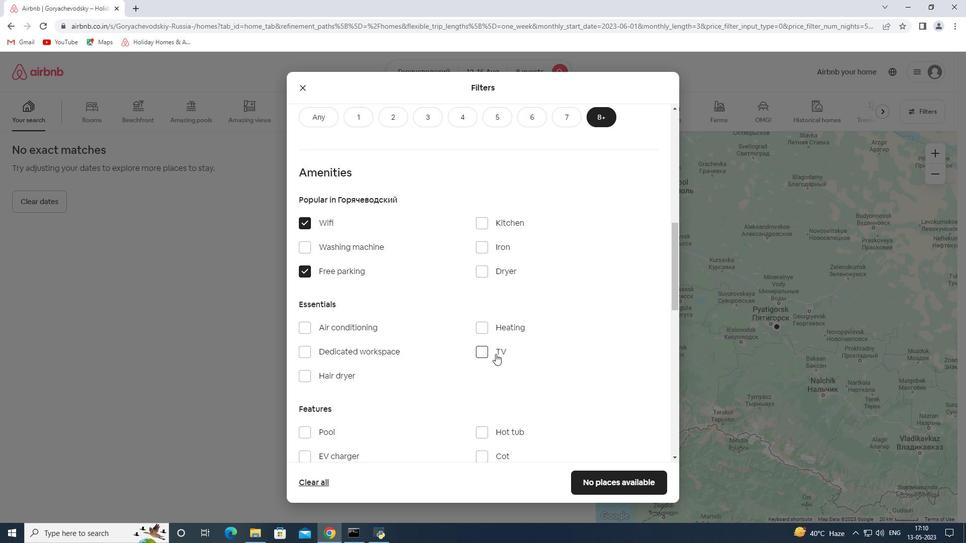 
Action: Mouse pressed left at (488, 351)
Screenshot: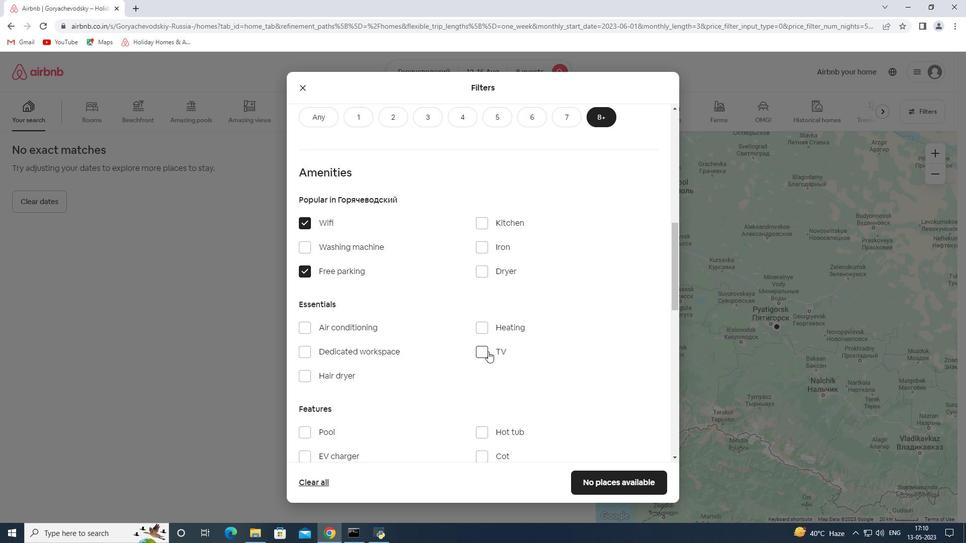 
Action: Mouse moved to (380, 322)
Screenshot: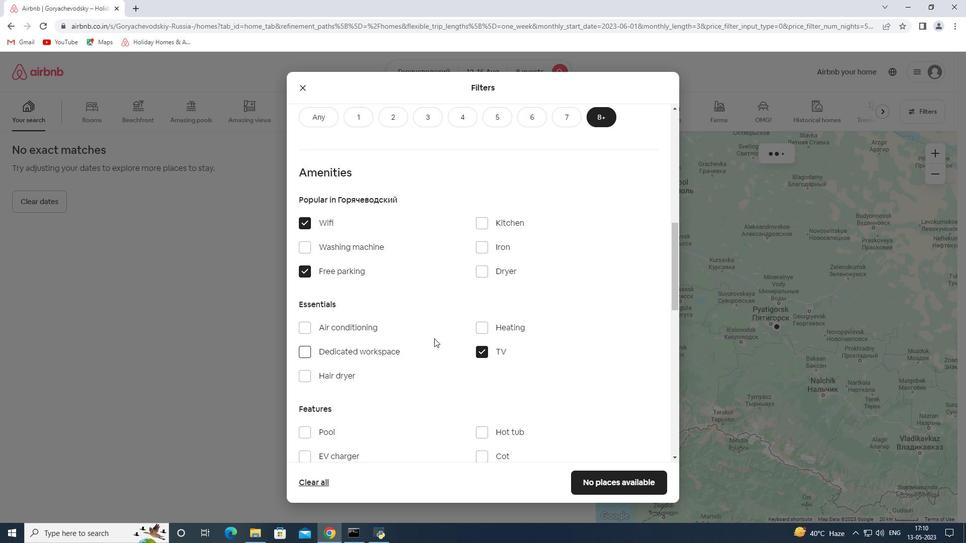 
Action: Mouse scrolled (380, 322) with delta (0, 0)
Screenshot: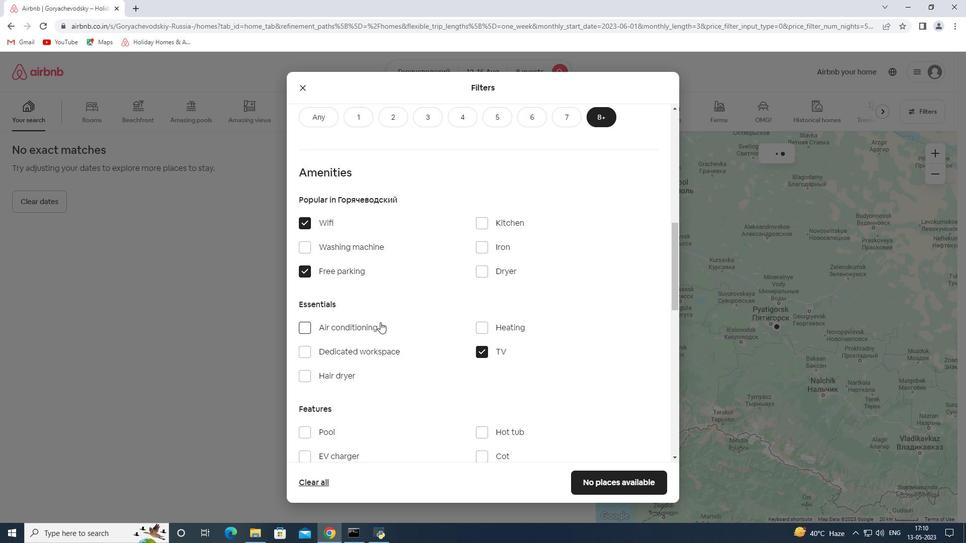
Action: Mouse scrolled (380, 322) with delta (0, 0)
Screenshot: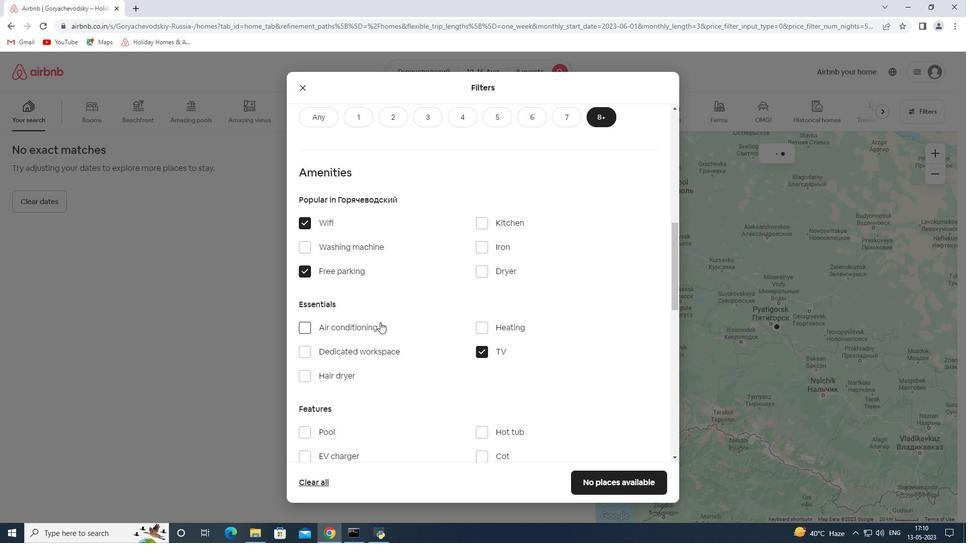 
Action: Mouse moved to (380, 322)
Screenshot: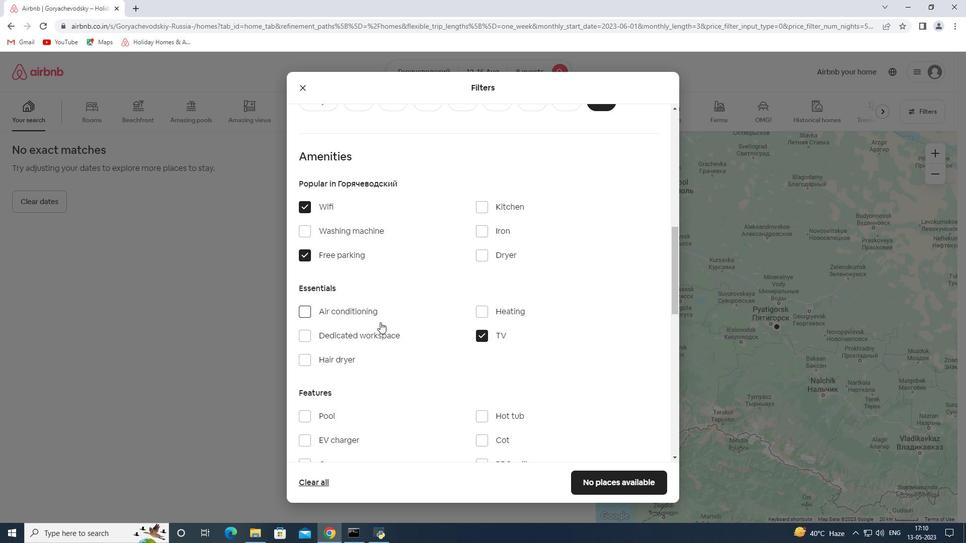 
Action: Mouse scrolled (380, 322) with delta (0, 0)
Screenshot: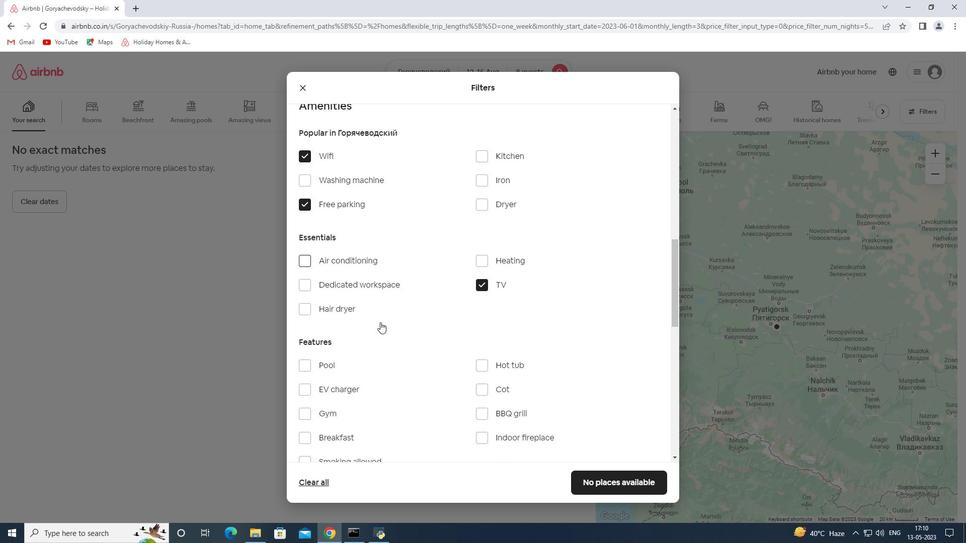 
Action: Mouse moved to (324, 324)
Screenshot: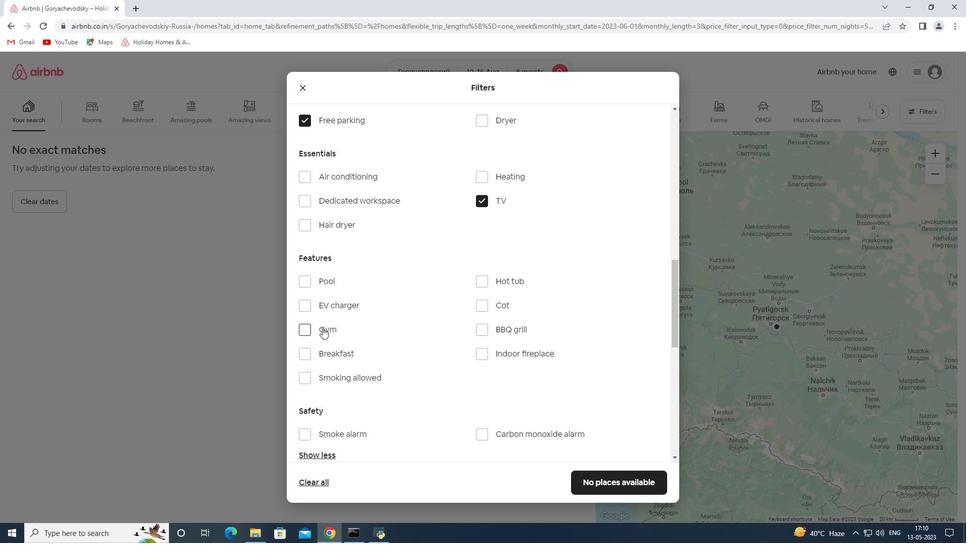 
Action: Mouse pressed left at (324, 324)
Screenshot: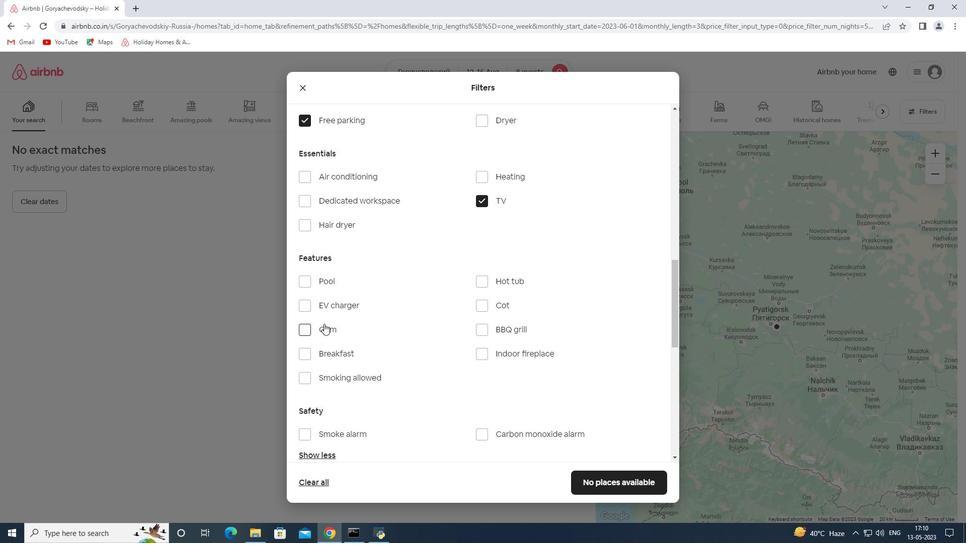 
Action: Mouse moved to (327, 352)
Screenshot: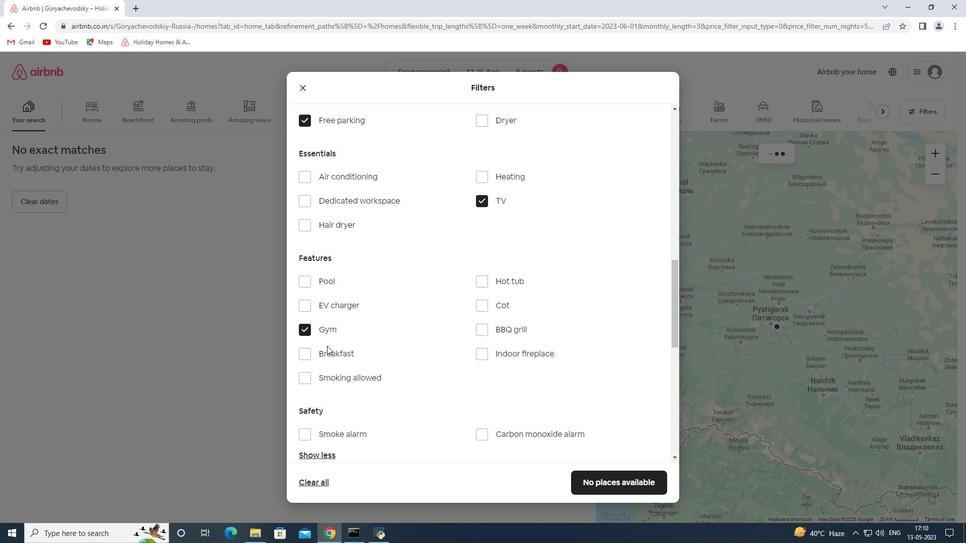 
Action: Mouse pressed left at (327, 352)
Screenshot: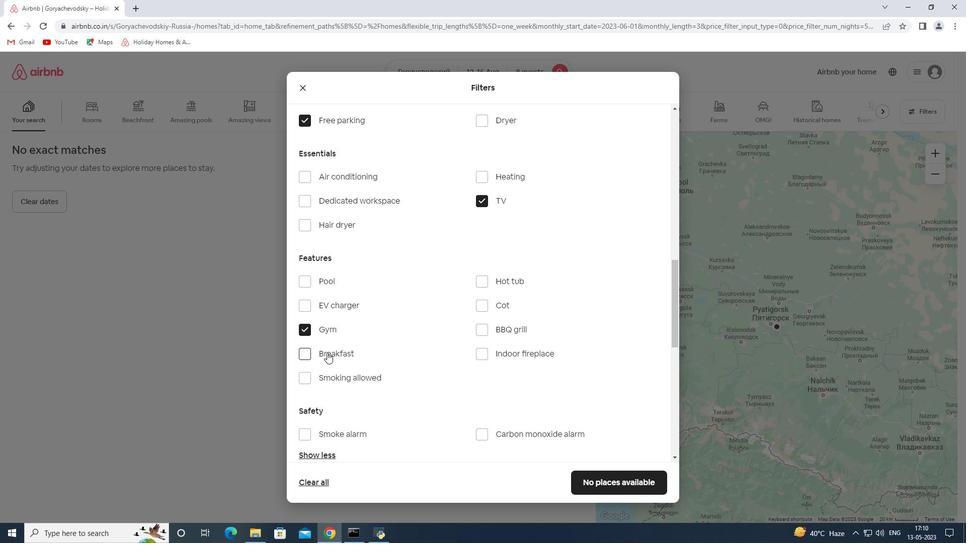 
Action: Mouse moved to (362, 319)
Screenshot: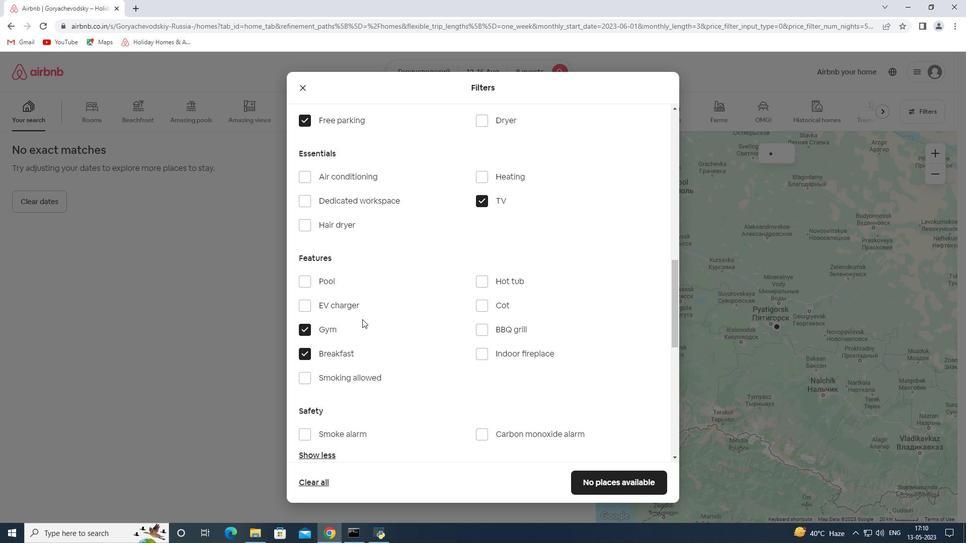 
Action: Mouse scrolled (362, 318) with delta (0, 0)
Screenshot: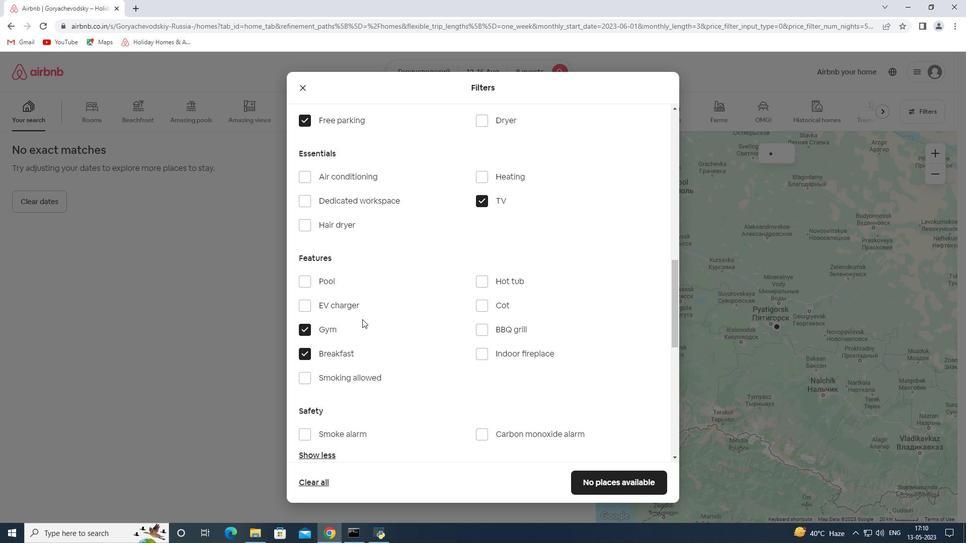 
Action: Mouse scrolled (362, 318) with delta (0, 0)
Screenshot: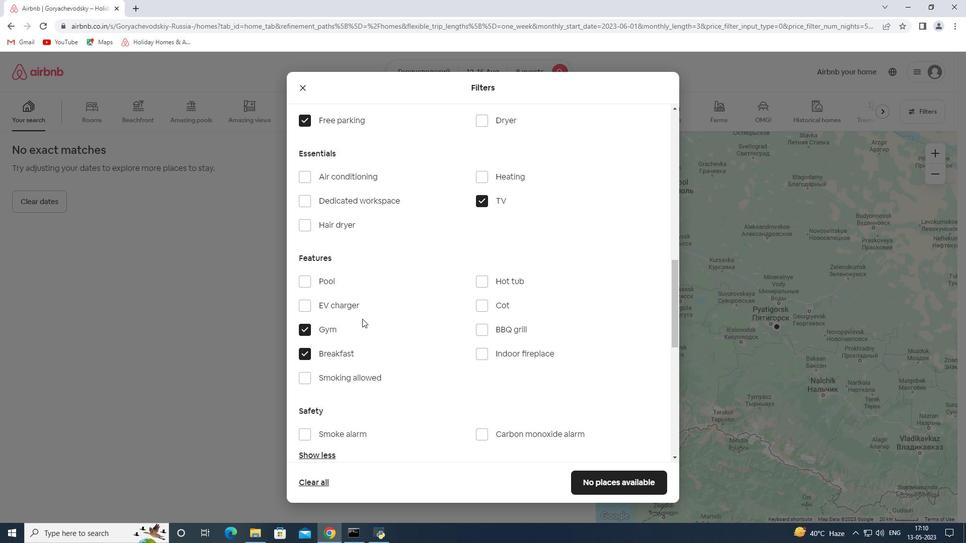 
Action: Mouse scrolled (362, 318) with delta (0, 0)
Screenshot: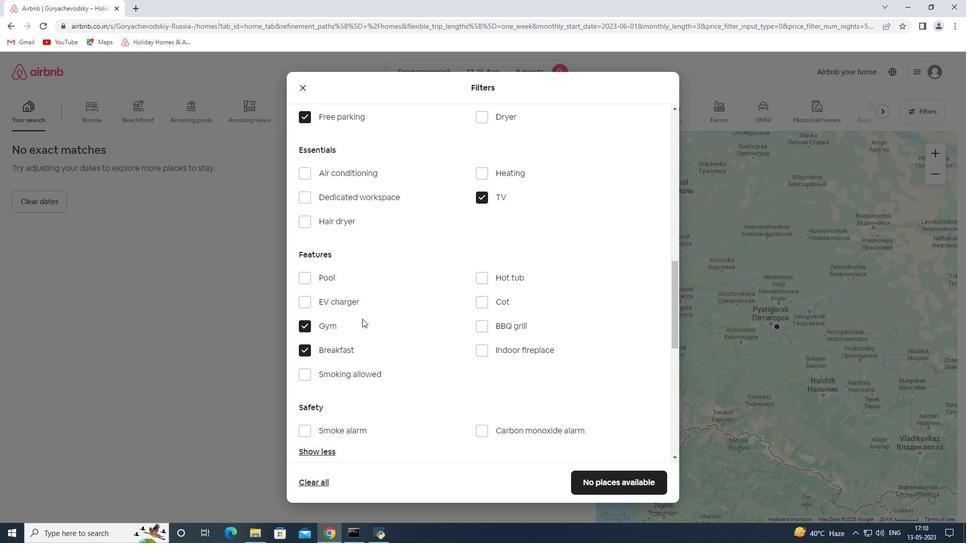 
Action: Mouse scrolled (362, 318) with delta (0, 0)
Screenshot: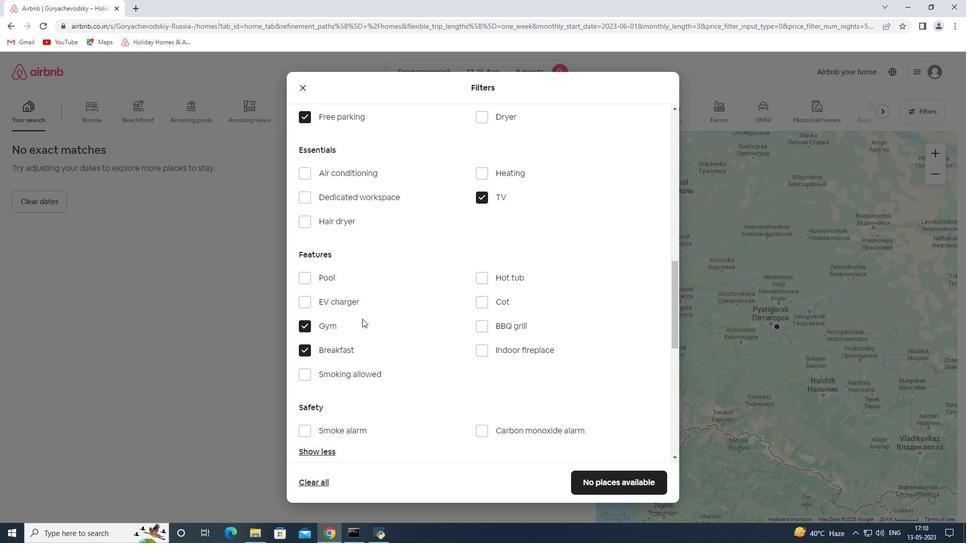 
Action: Mouse scrolled (362, 318) with delta (0, 0)
Screenshot: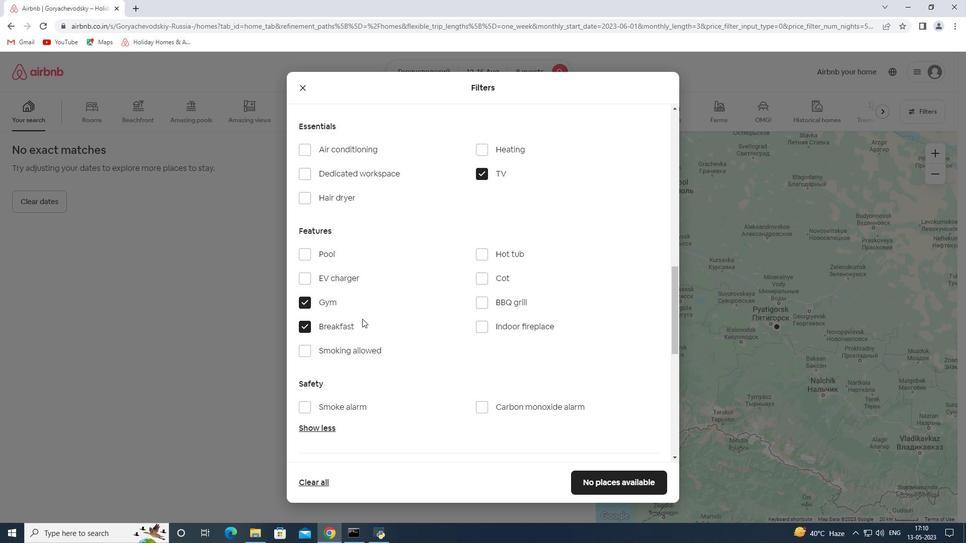 
Action: Mouse scrolled (362, 318) with delta (0, 0)
Screenshot: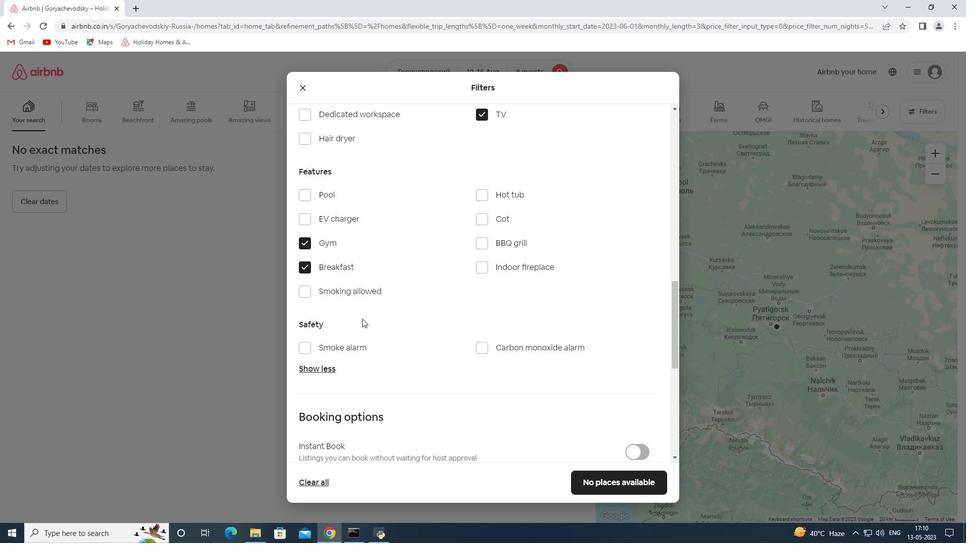 
Action: Mouse moved to (628, 268)
Screenshot: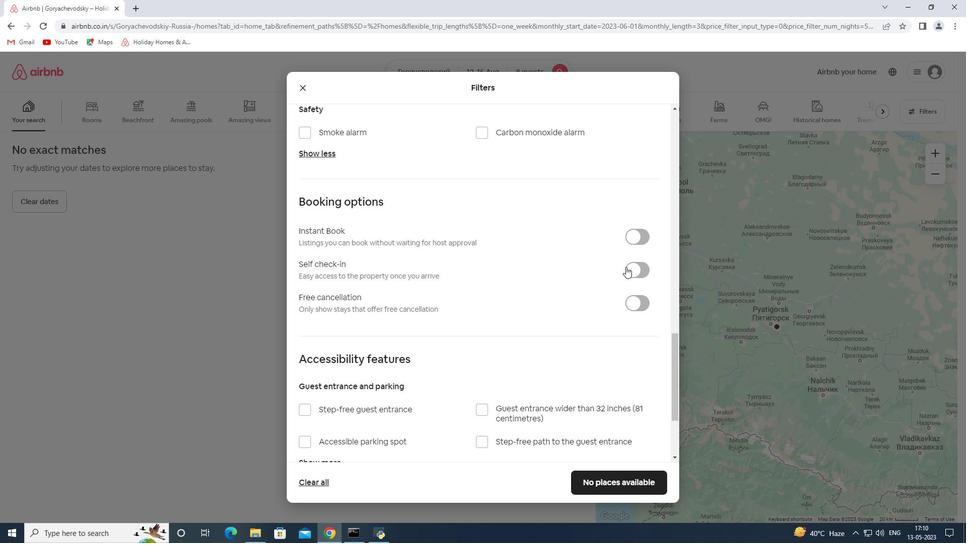 
Action: Mouse pressed left at (628, 268)
Screenshot: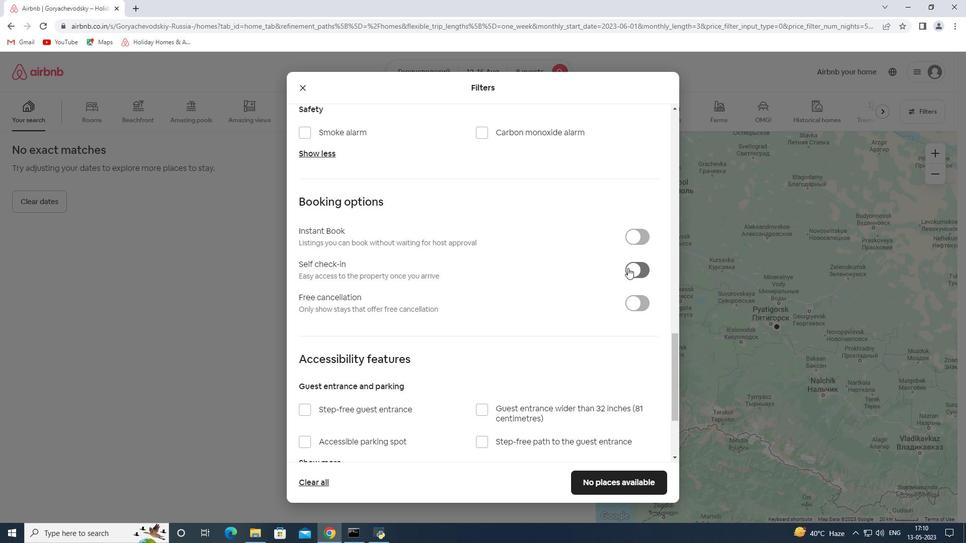 
Action: Mouse moved to (390, 291)
Screenshot: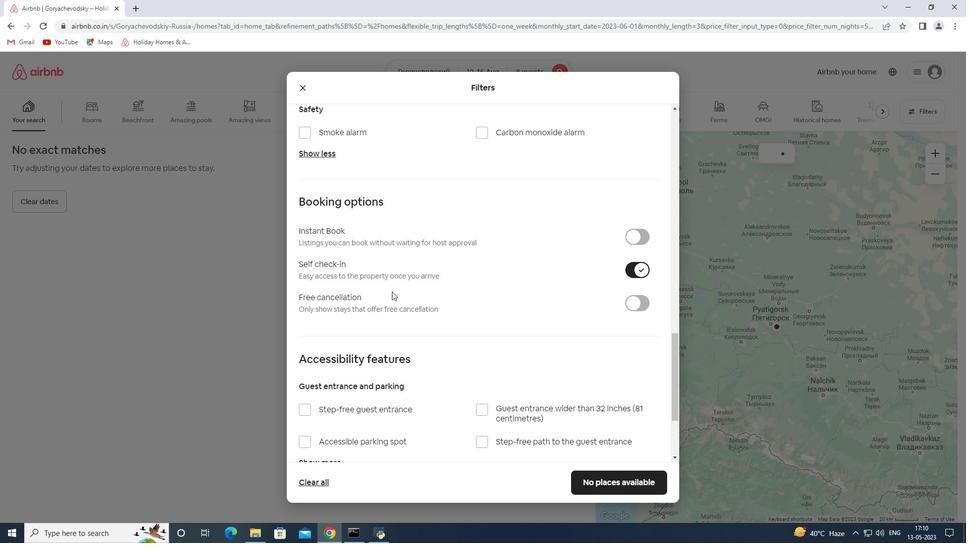 
Action: Mouse scrolled (390, 291) with delta (0, 0)
Screenshot: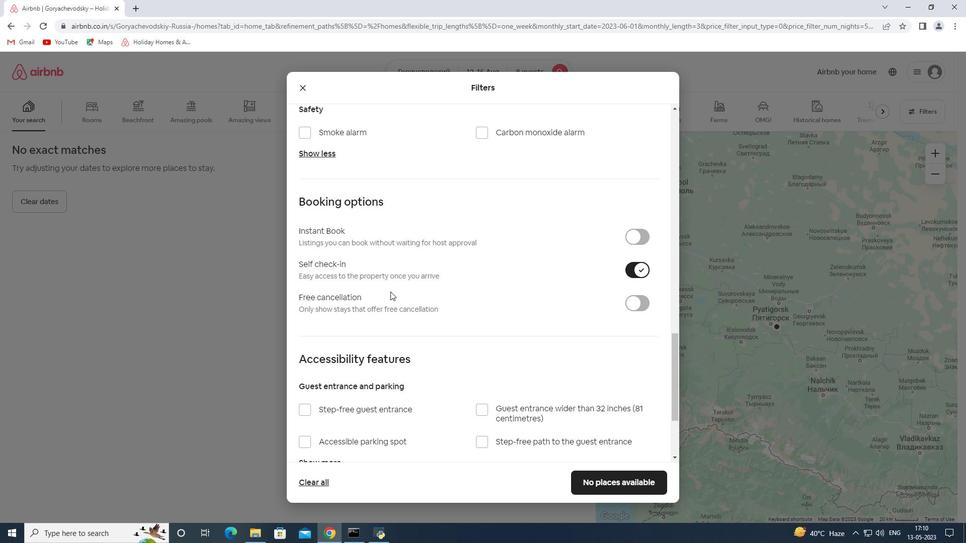 
Action: Mouse scrolled (390, 291) with delta (0, 0)
Screenshot: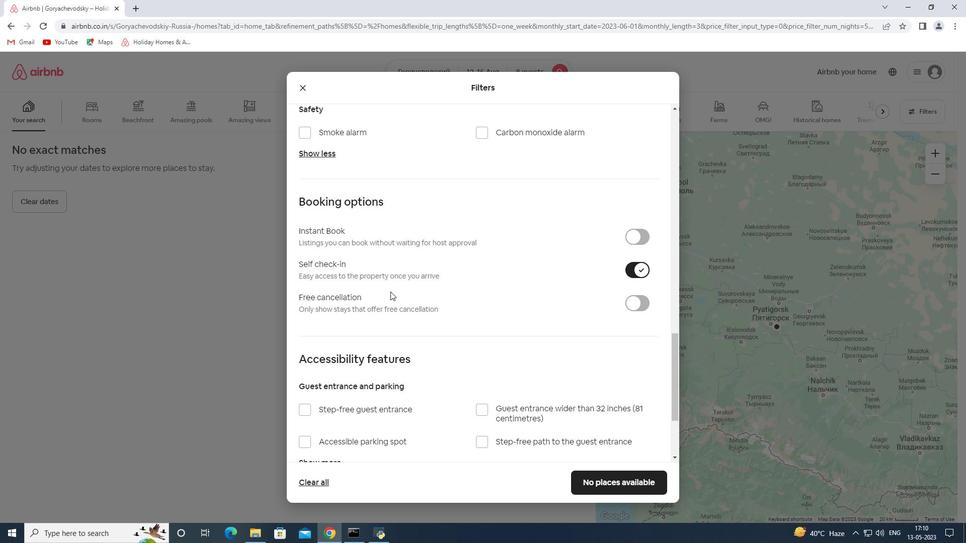 
Action: Mouse scrolled (390, 291) with delta (0, 0)
Screenshot: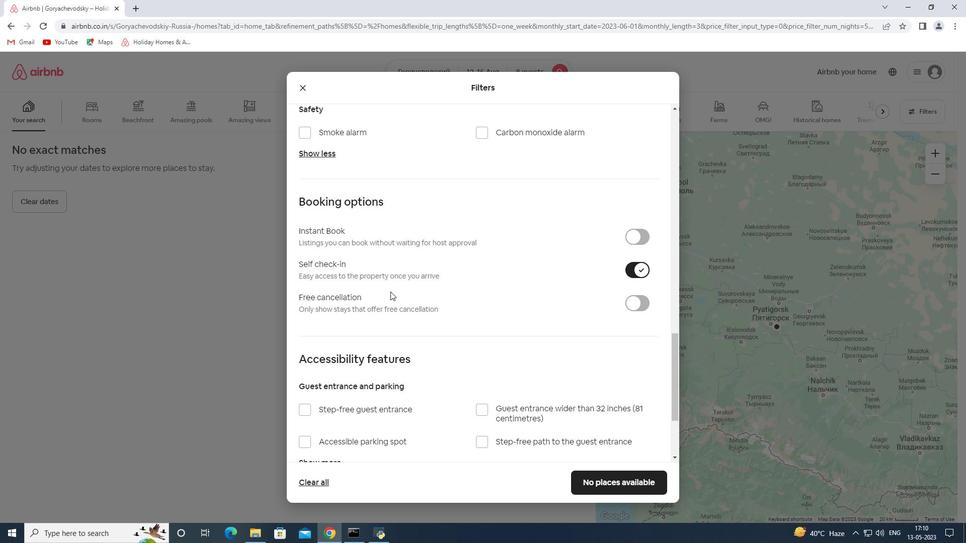 
Action: Mouse scrolled (390, 291) with delta (0, 0)
Screenshot: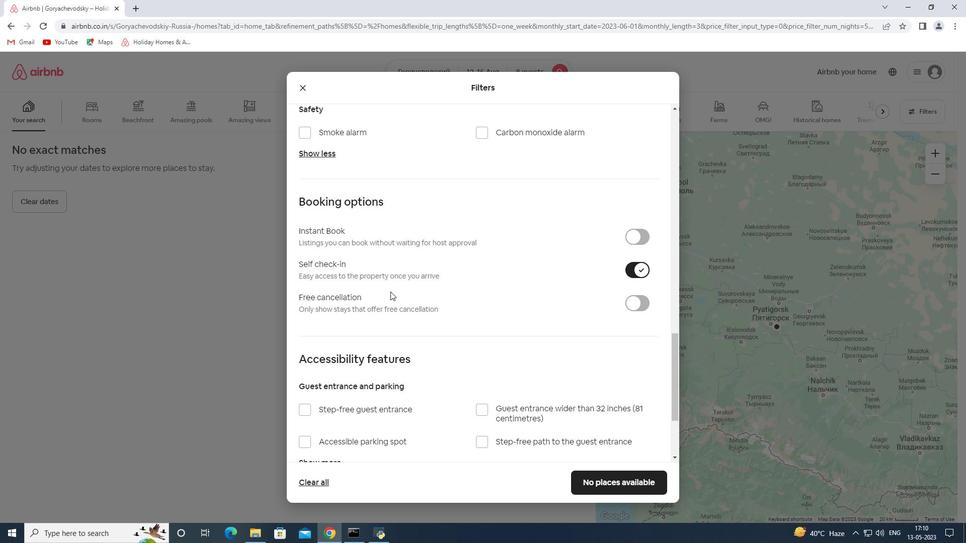 
Action: Mouse scrolled (390, 291) with delta (0, 0)
Screenshot: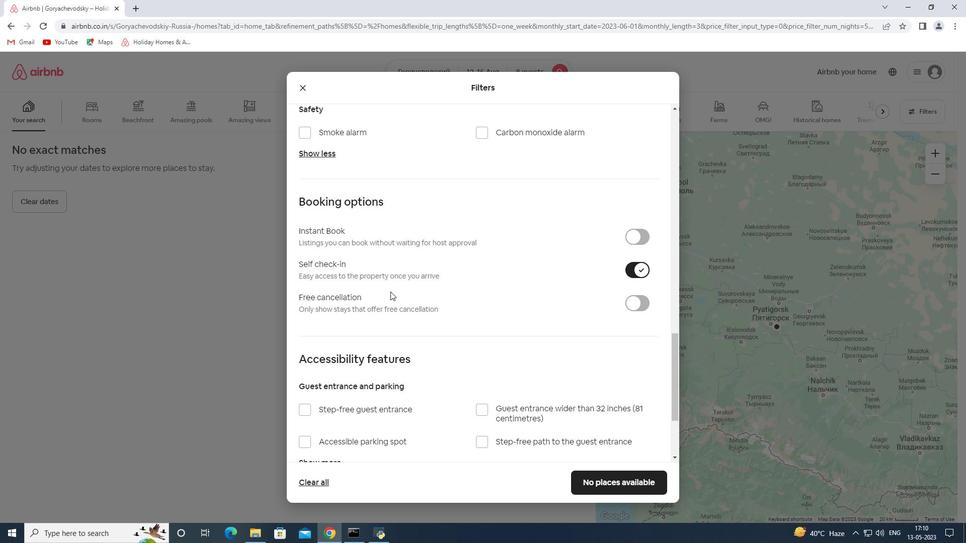 
Action: Mouse moved to (384, 293)
Screenshot: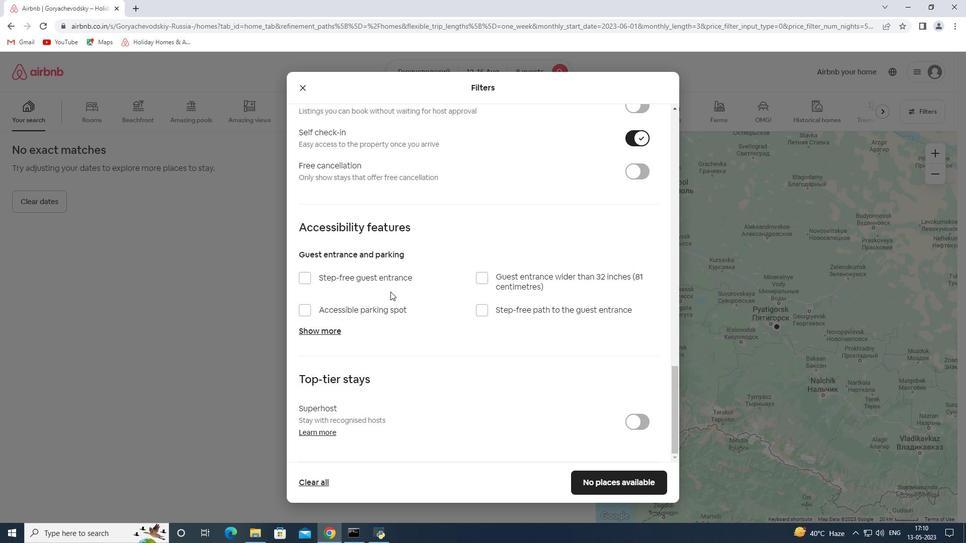 
Action: Mouse scrolled (384, 293) with delta (0, 0)
Screenshot: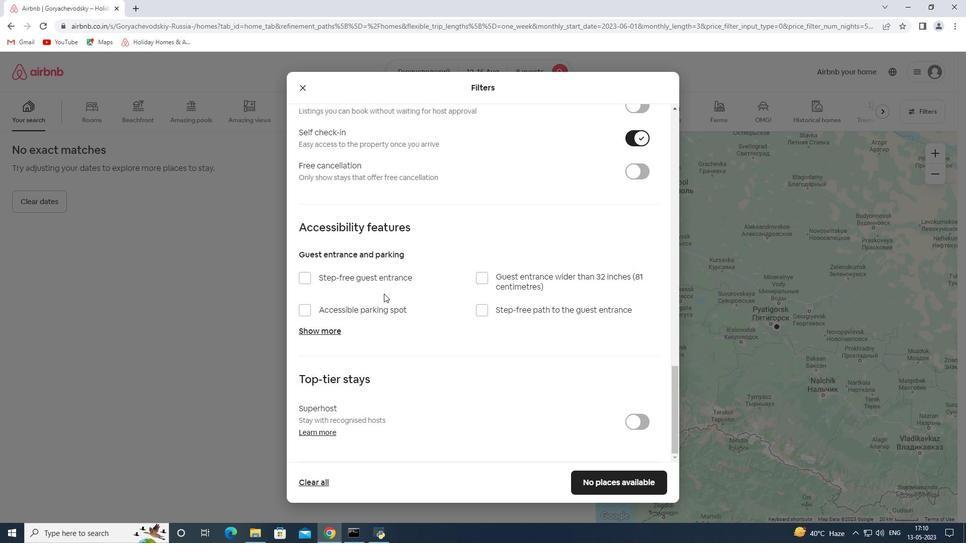 
Action: Mouse scrolled (384, 293) with delta (0, 0)
Screenshot: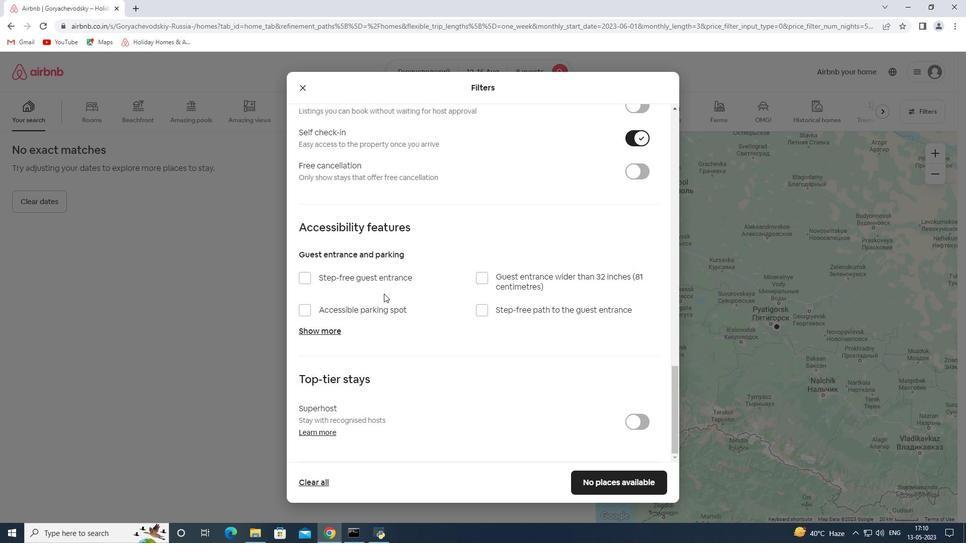 
Action: Mouse scrolled (384, 293) with delta (0, 0)
Screenshot: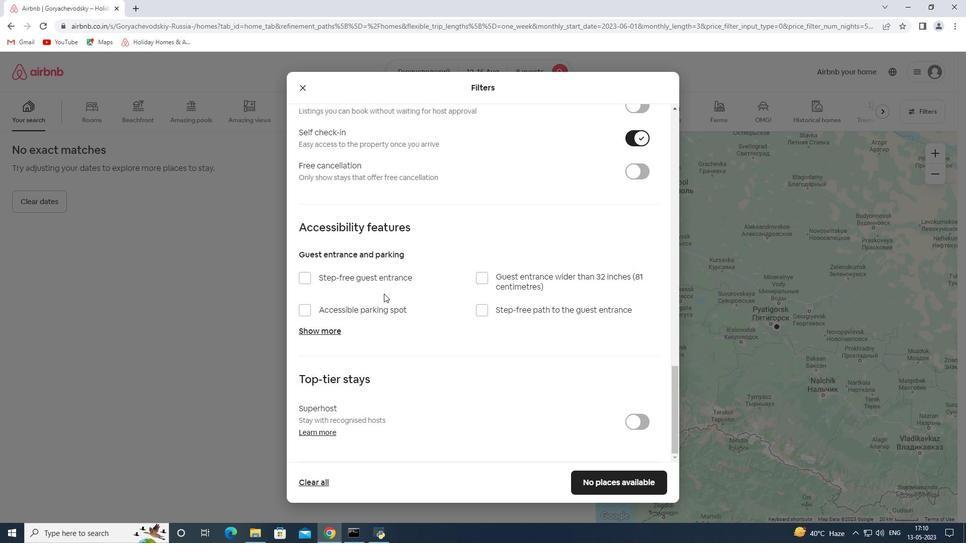 
Action: Mouse scrolled (384, 293) with delta (0, 0)
Screenshot: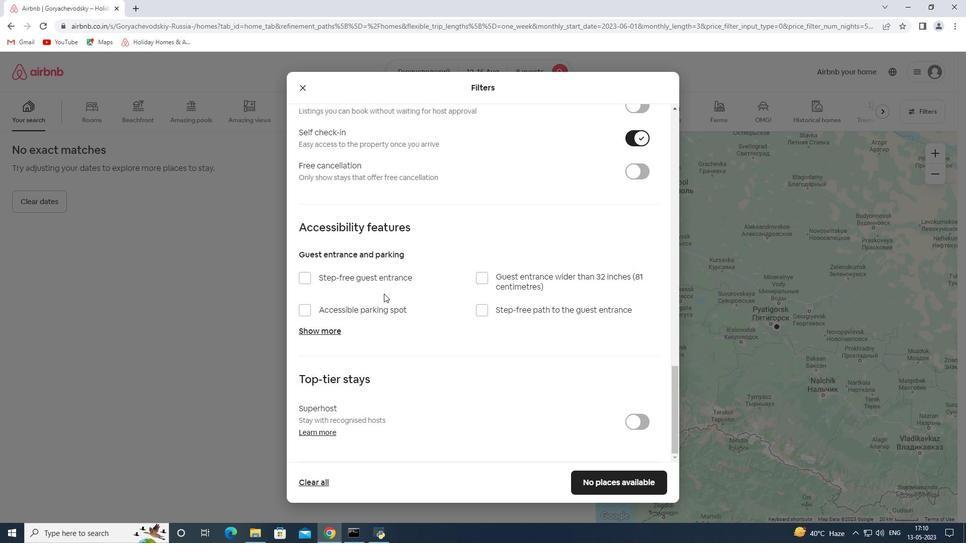 
Action: Mouse scrolled (384, 293) with delta (0, 0)
Screenshot: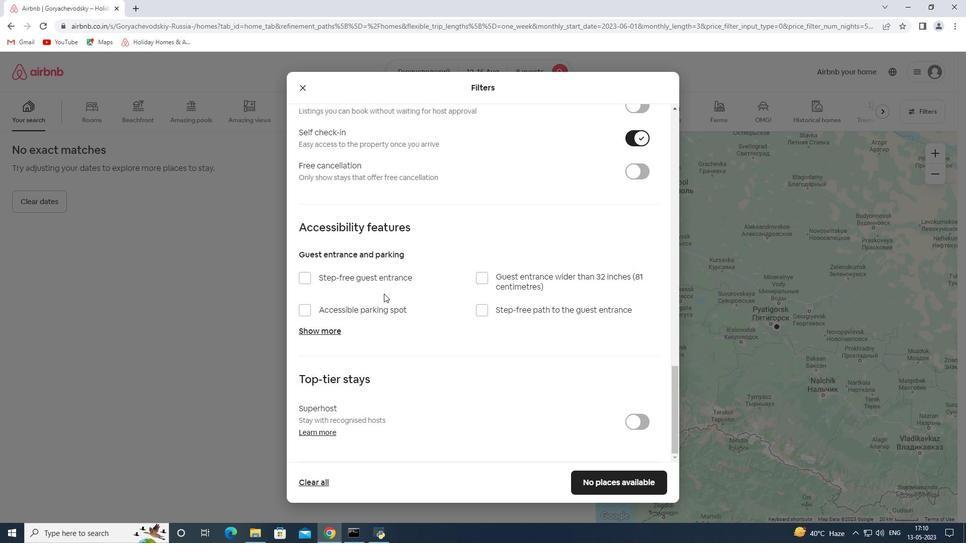 
Action: Mouse moved to (620, 477)
Screenshot: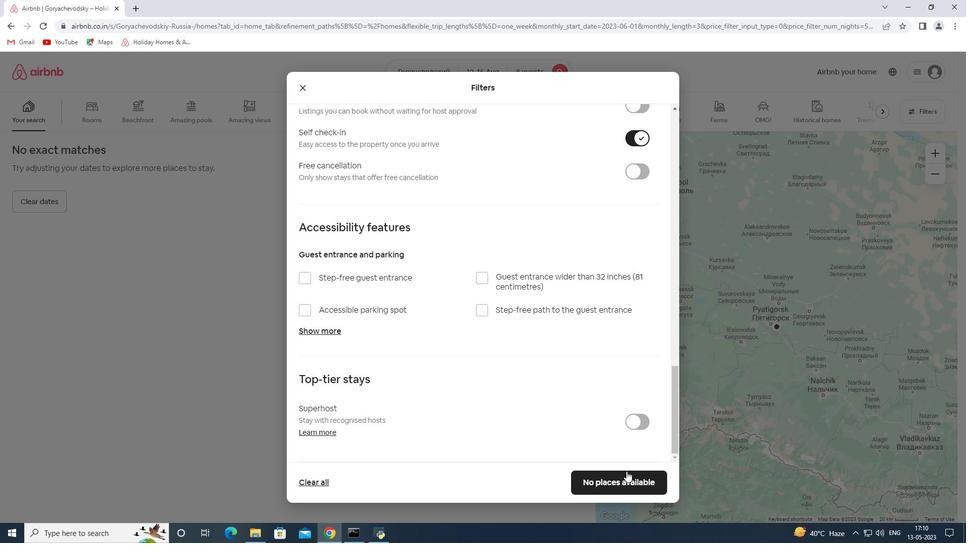 
Action: Mouse pressed left at (620, 477)
Screenshot: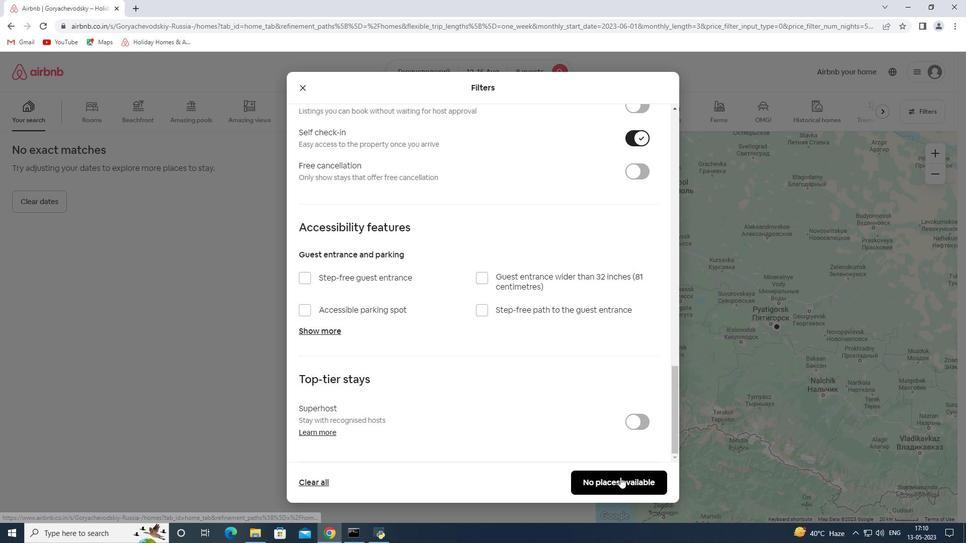 
Action: Mouse moved to (635, 446)
Screenshot: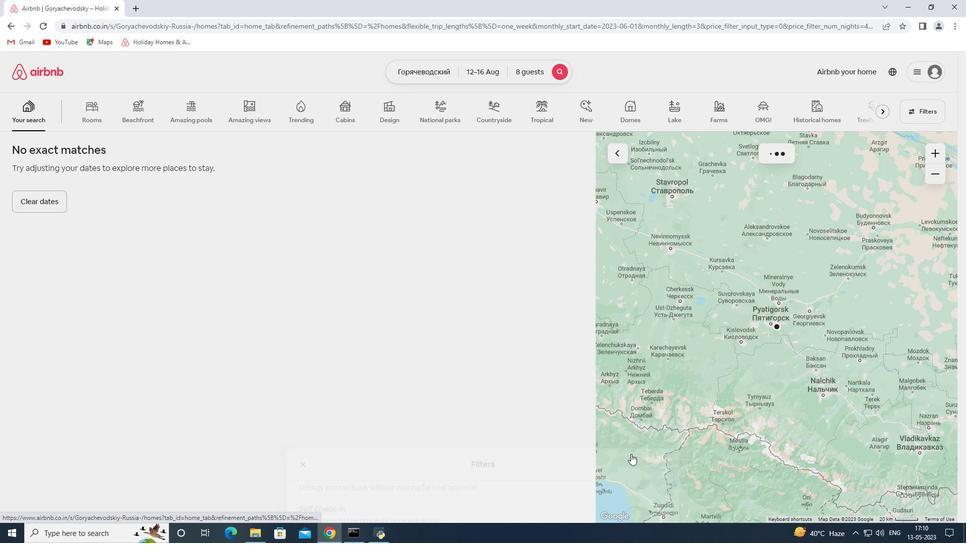 
